 Task: Search one way flight ticket for 4 adults, 2 children, 2 infants in seat and 1 infant on lap in premium economy from Moab: Canyonlands Regional Airport to Riverton: Central Wyoming Regional Airport (was Riverton Regional) on 8-4-2023. Choice of flights is Spirit. Number of bags: 9 checked bags. Price is upto 42000. Outbound departure time preference is 17:30.
Action: Mouse moved to (224, 317)
Screenshot: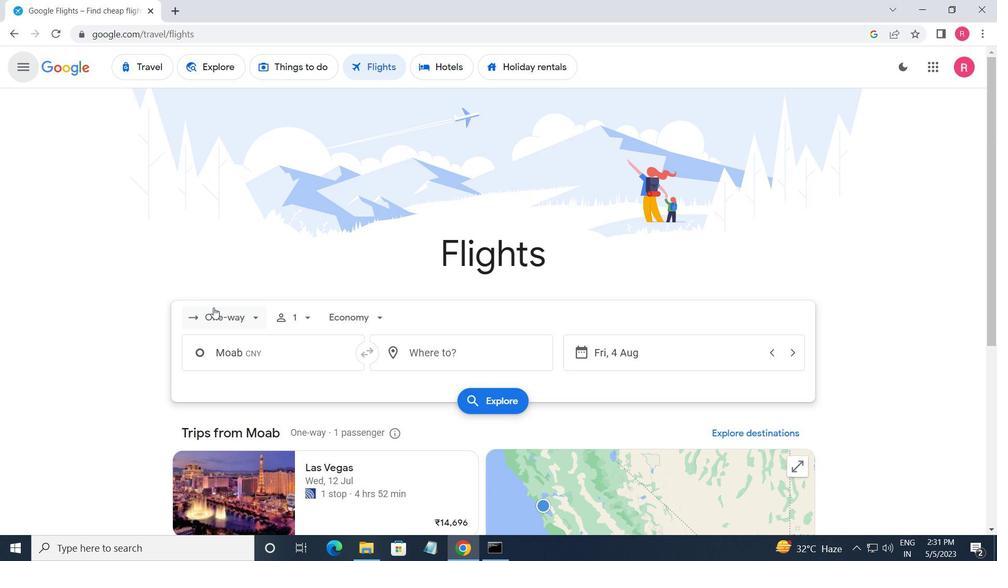
Action: Mouse pressed left at (224, 317)
Screenshot: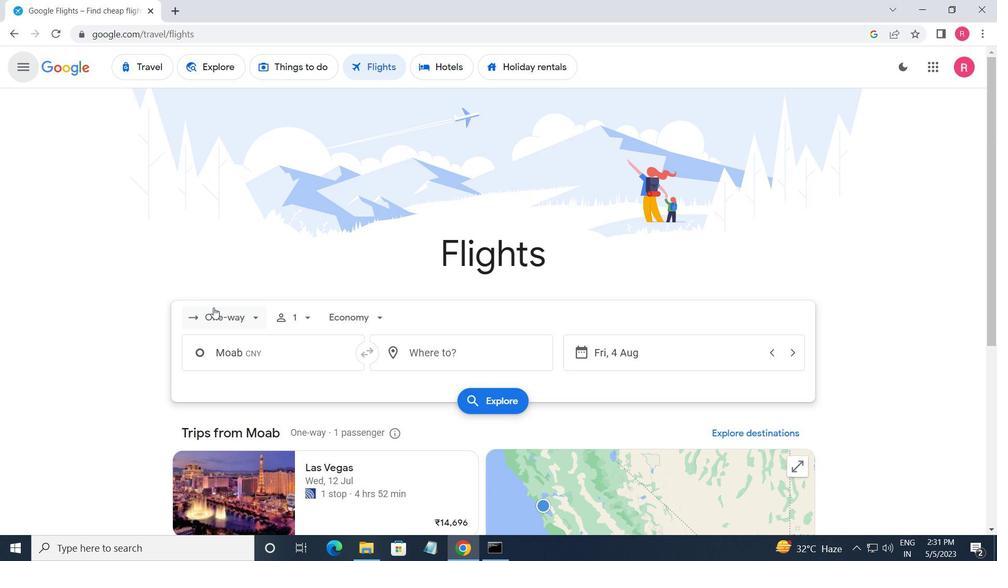 
Action: Mouse moved to (257, 374)
Screenshot: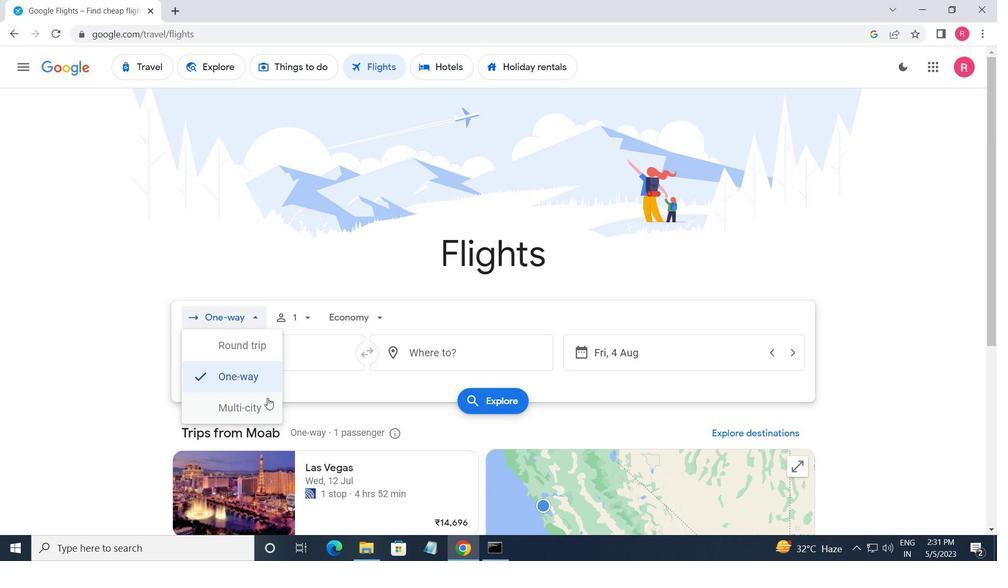 
Action: Mouse pressed left at (257, 374)
Screenshot: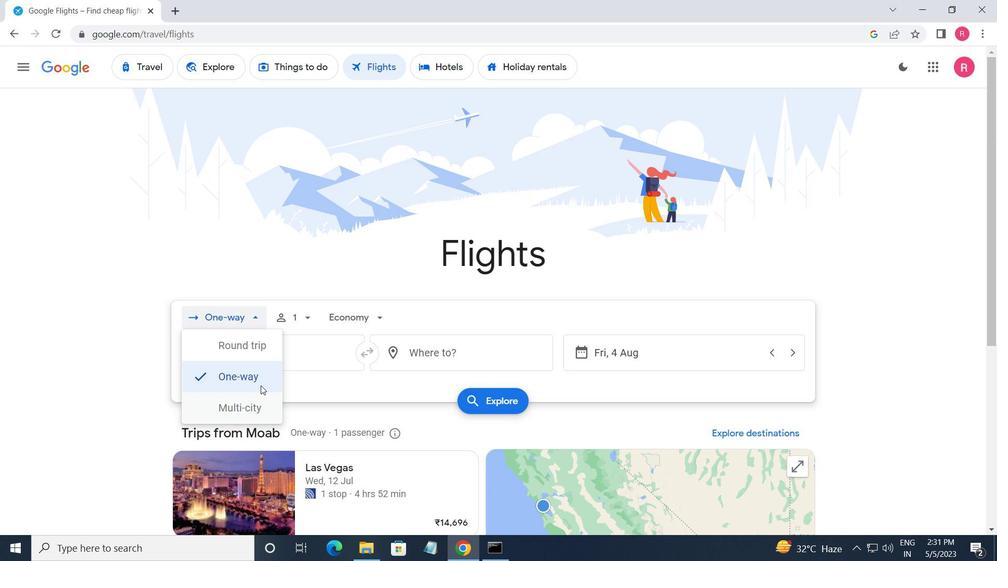 
Action: Mouse moved to (291, 322)
Screenshot: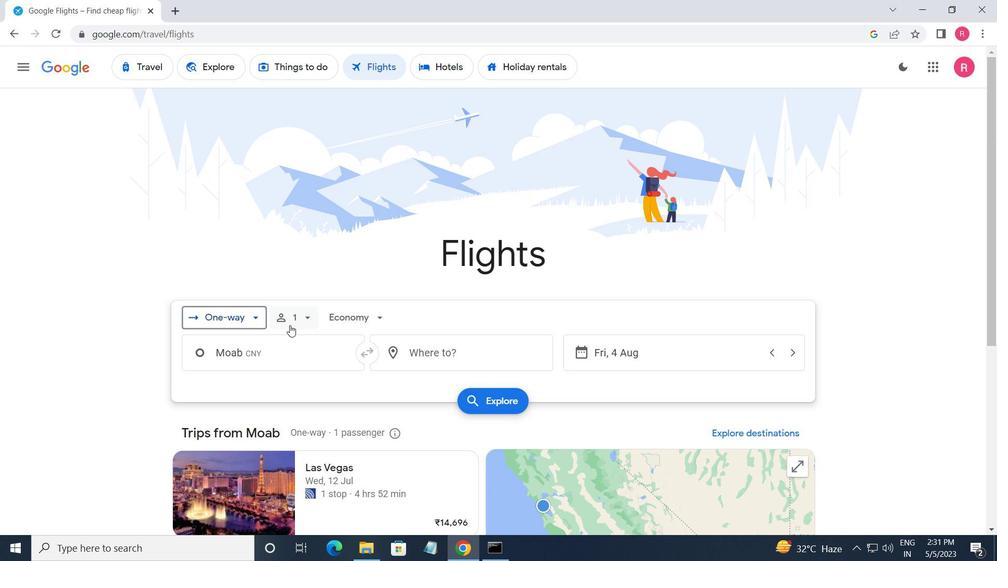 
Action: Mouse pressed left at (291, 322)
Screenshot: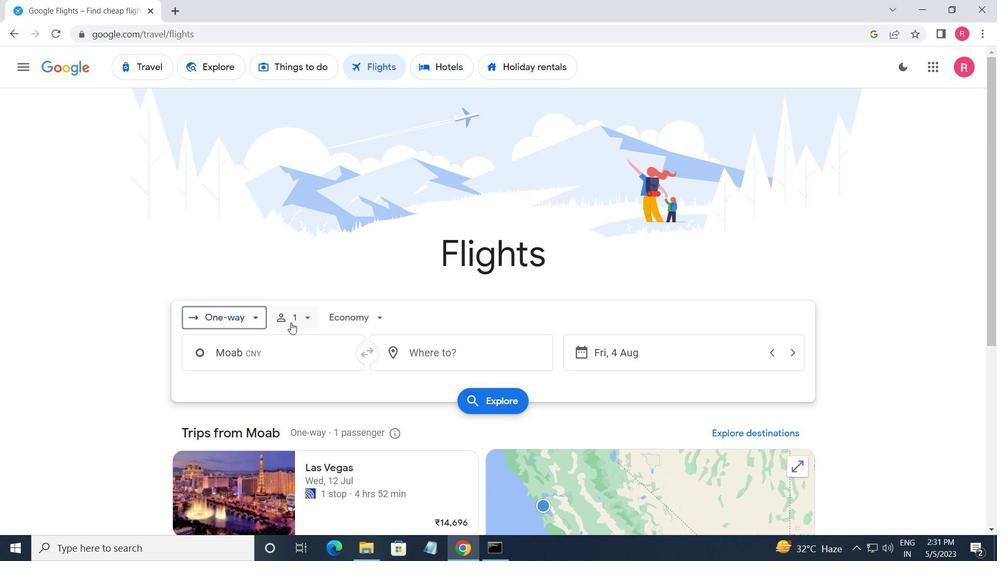 
Action: Mouse moved to (402, 352)
Screenshot: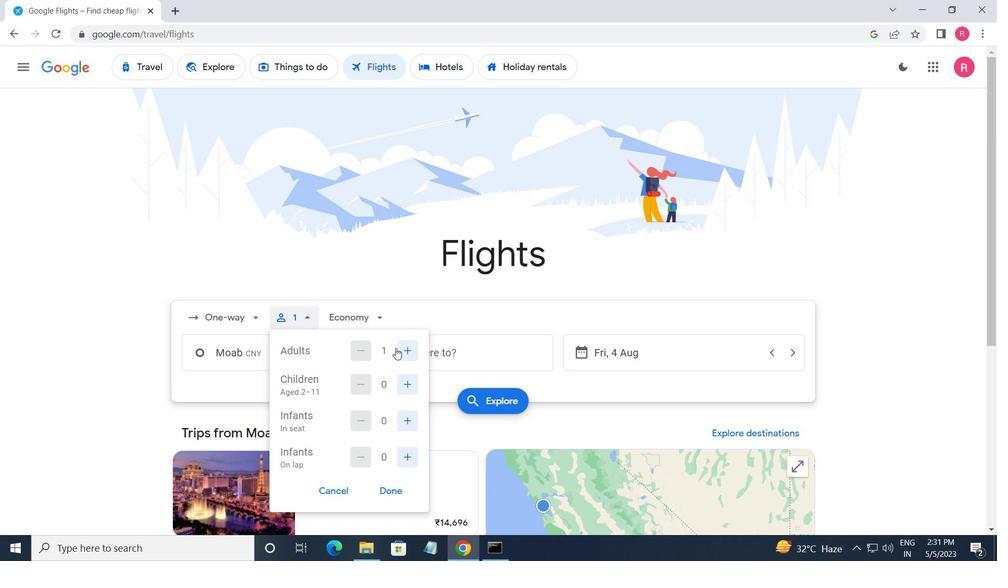 
Action: Mouse pressed left at (402, 352)
Screenshot: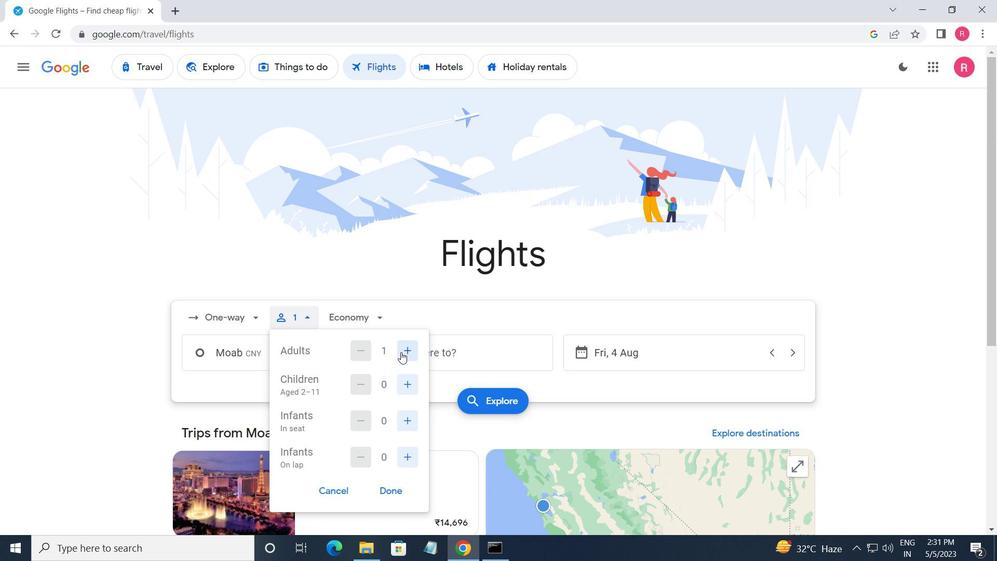 
Action: Mouse pressed left at (402, 352)
Screenshot: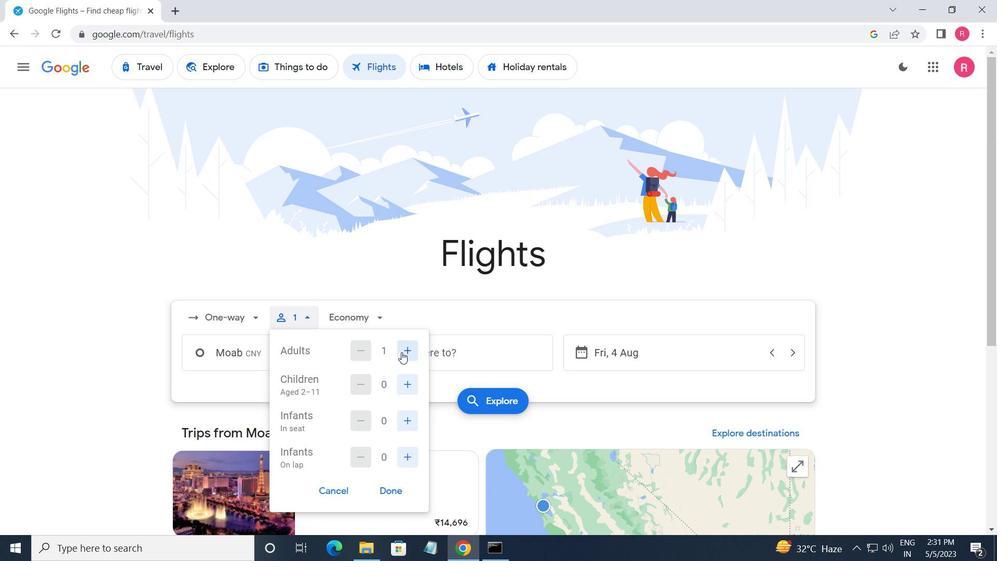 
Action: Mouse pressed left at (402, 352)
Screenshot: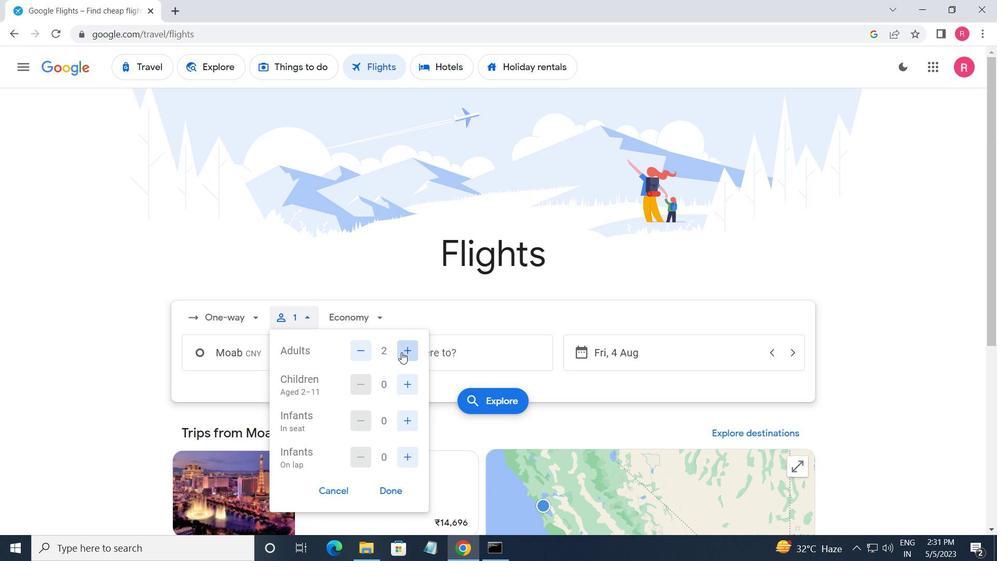 
Action: Mouse moved to (407, 393)
Screenshot: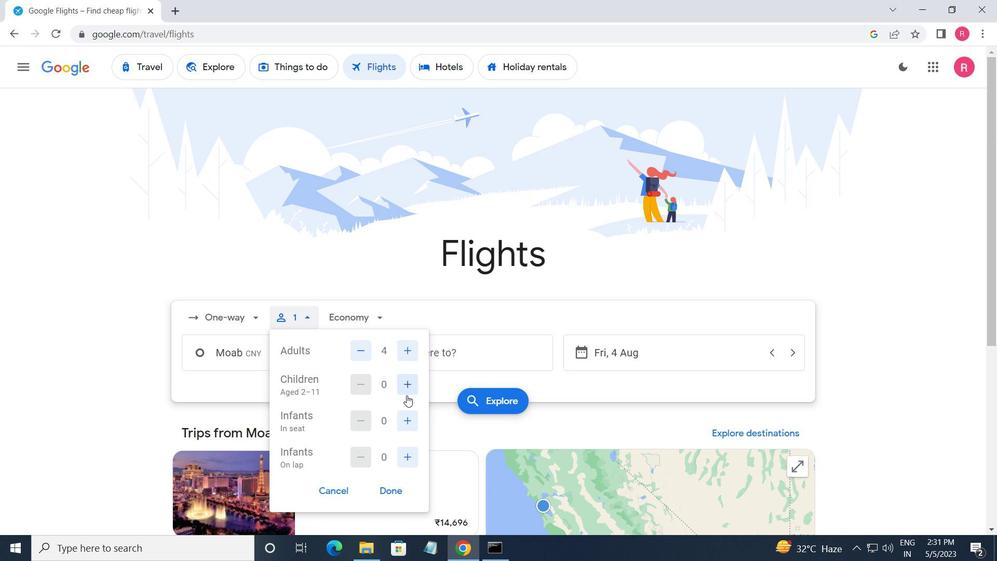 
Action: Mouse pressed left at (407, 393)
Screenshot: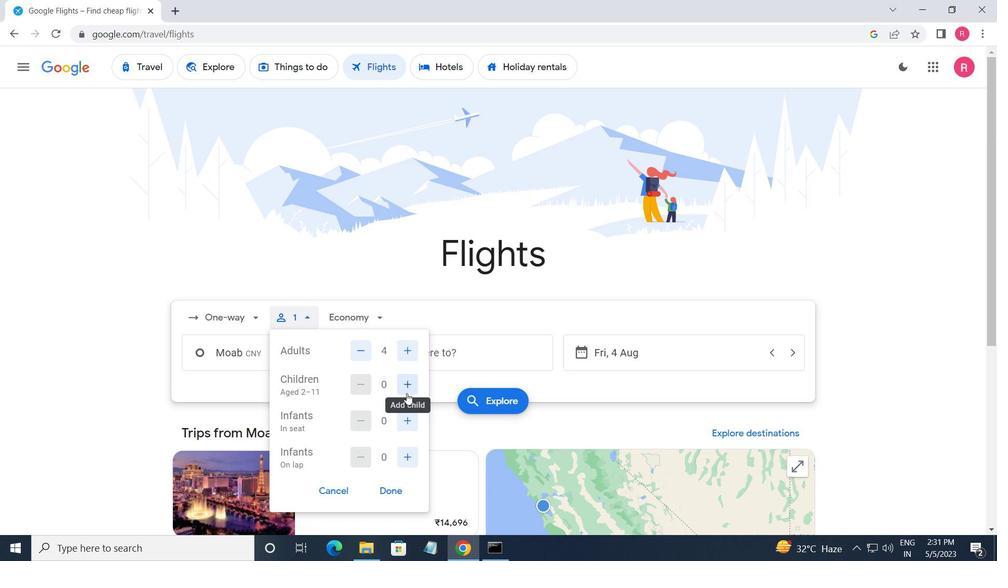 
Action: Mouse pressed left at (407, 393)
Screenshot: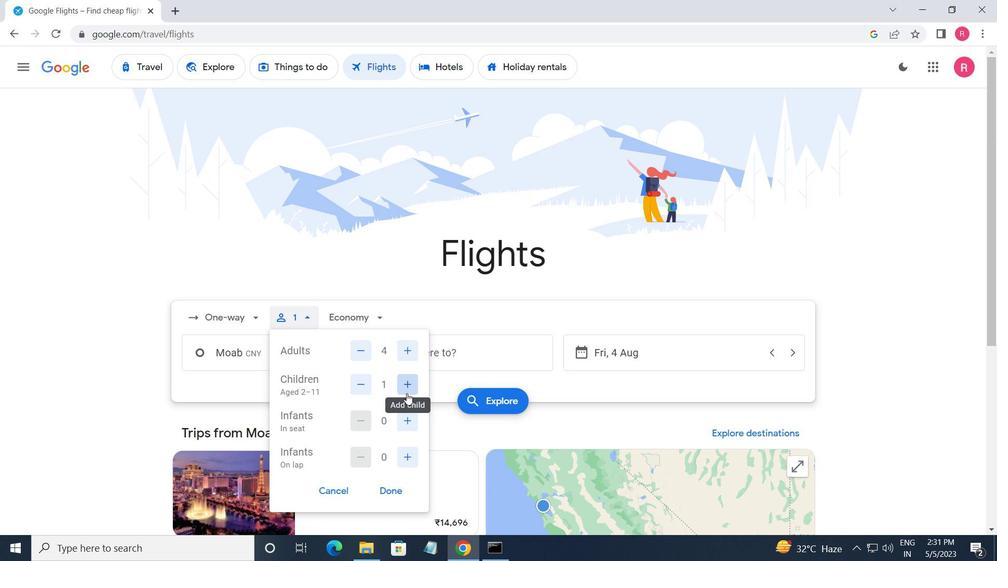 
Action: Mouse moved to (405, 411)
Screenshot: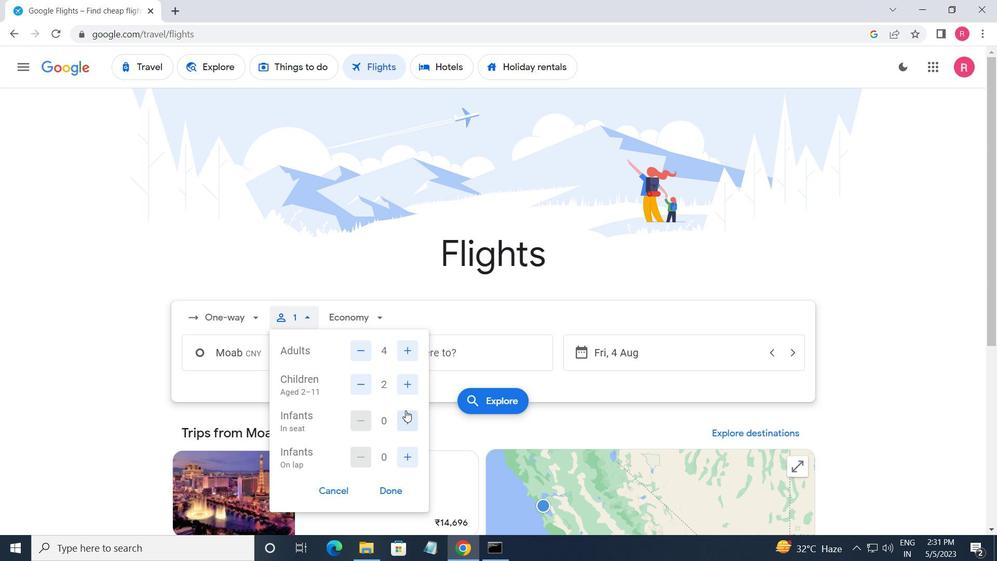 
Action: Mouse pressed left at (405, 411)
Screenshot: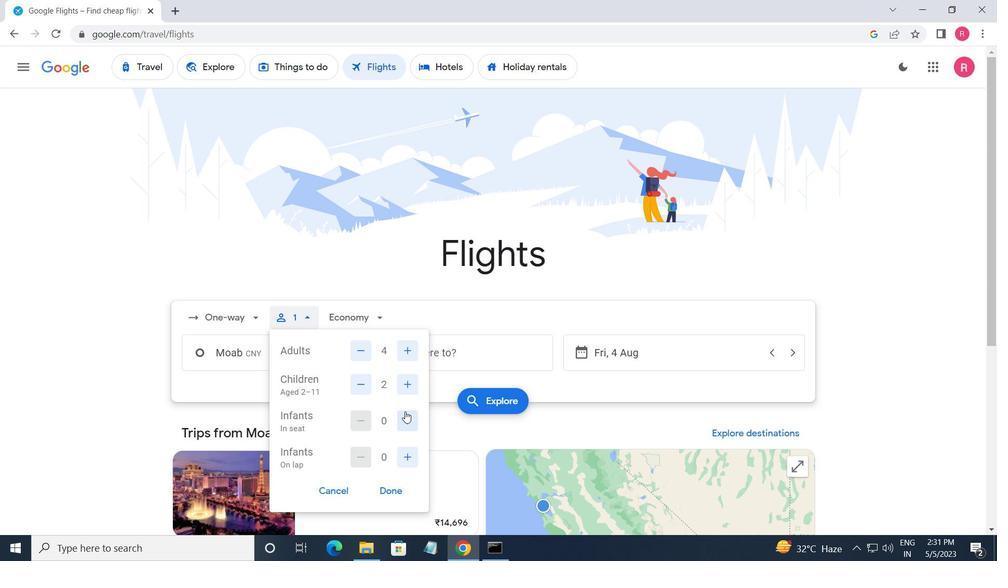 
Action: Mouse pressed left at (405, 411)
Screenshot: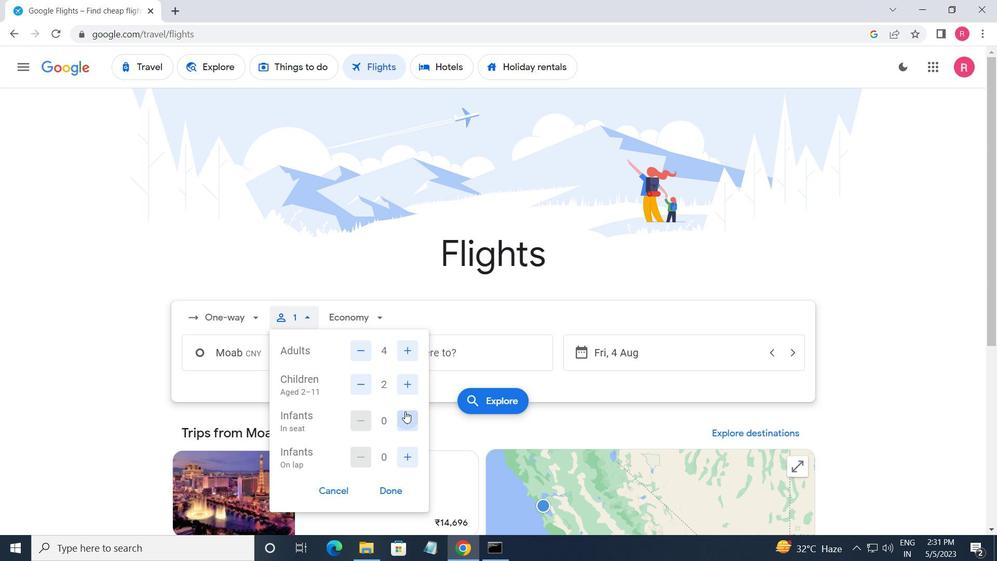 
Action: Mouse moved to (411, 455)
Screenshot: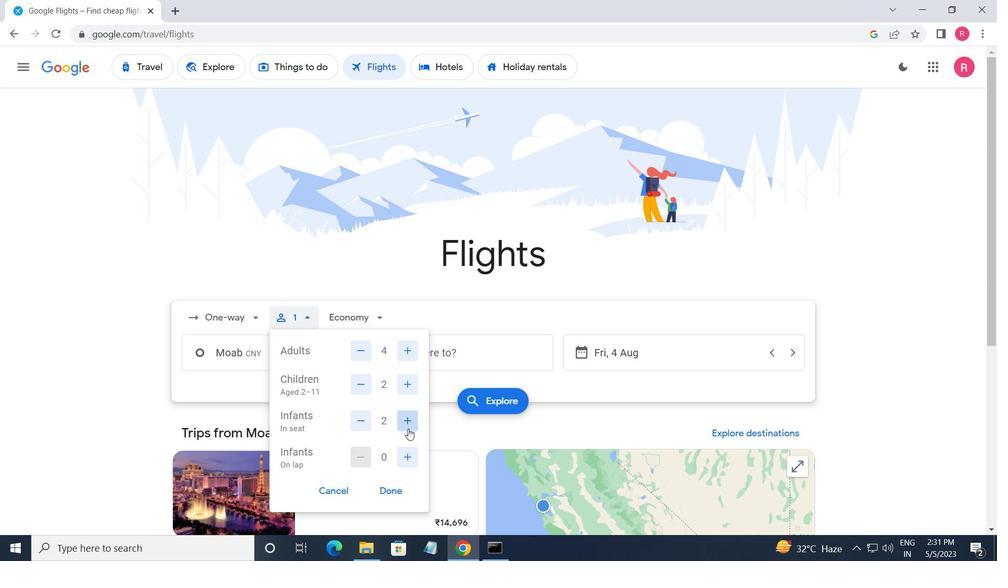 
Action: Mouse pressed left at (411, 455)
Screenshot: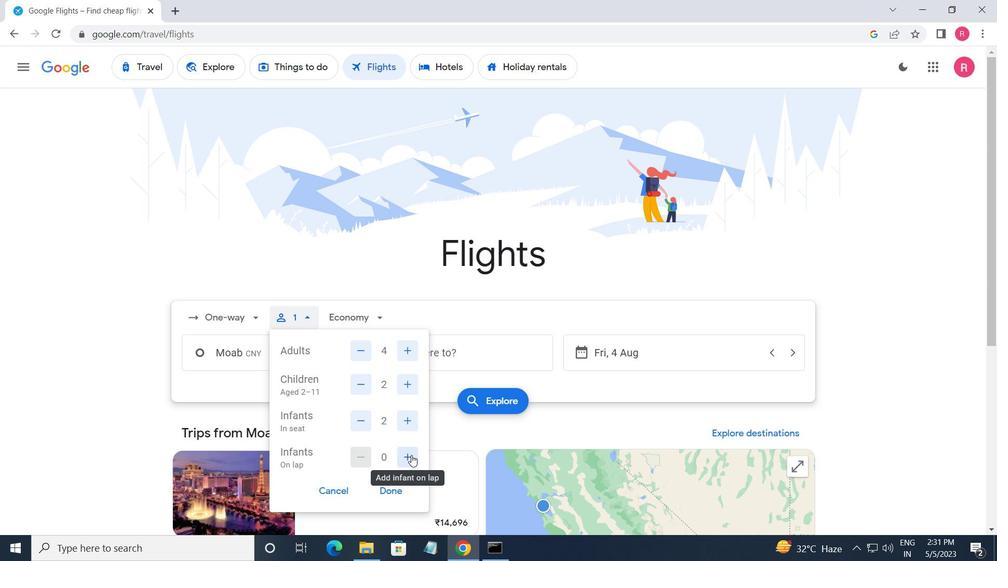 
Action: Mouse moved to (392, 487)
Screenshot: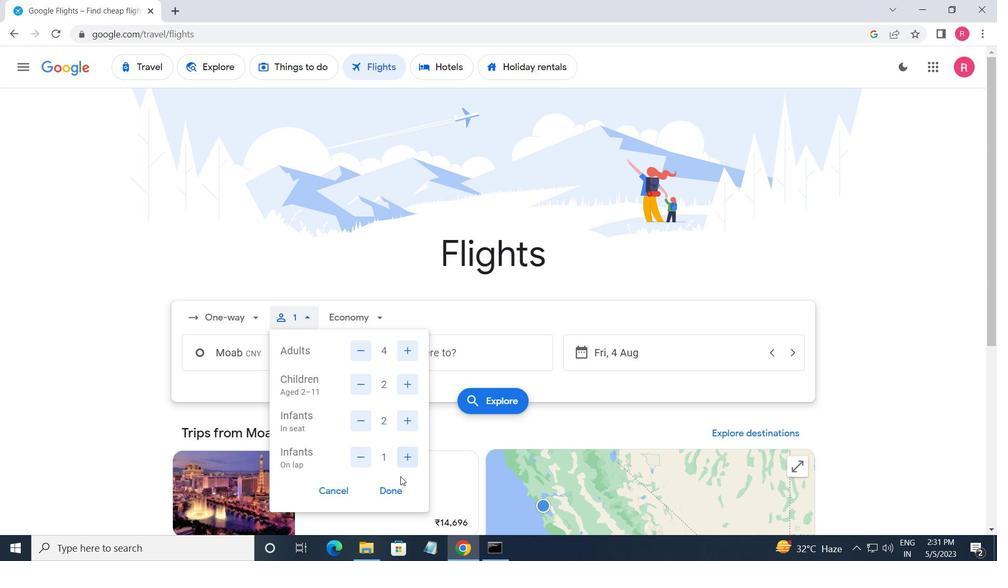 
Action: Mouse pressed left at (392, 487)
Screenshot: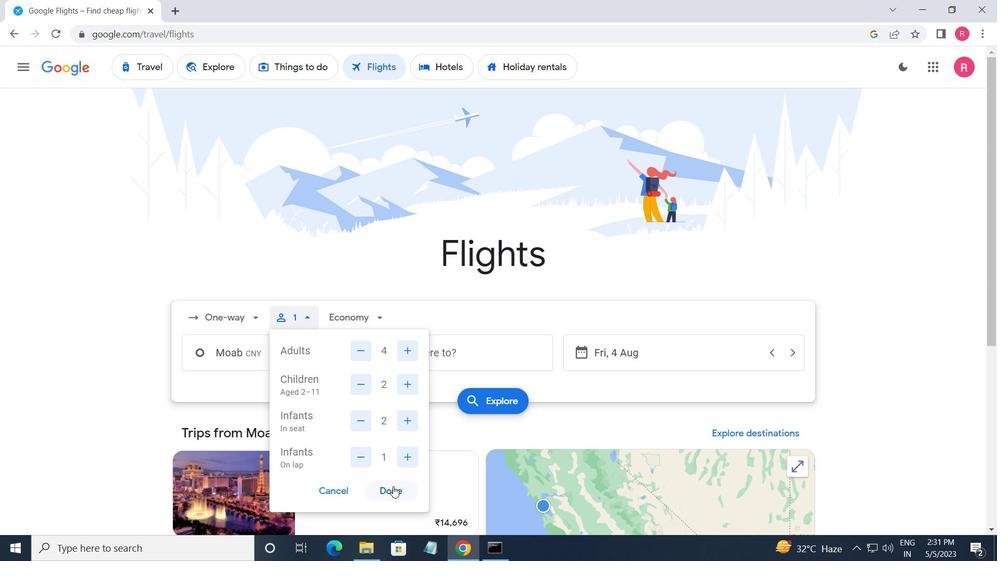 
Action: Mouse moved to (356, 317)
Screenshot: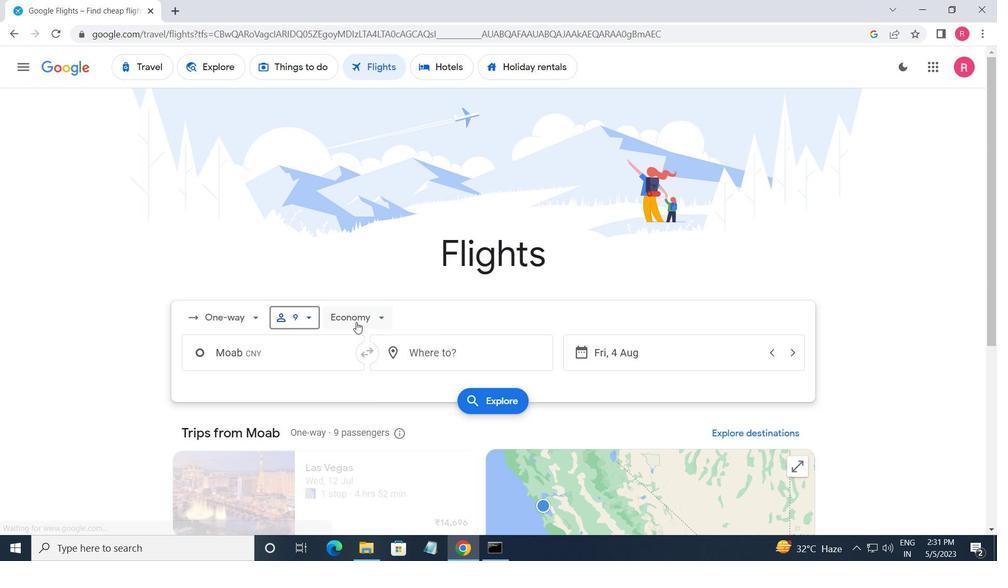 
Action: Mouse pressed left at (356, 317)
Screenshot: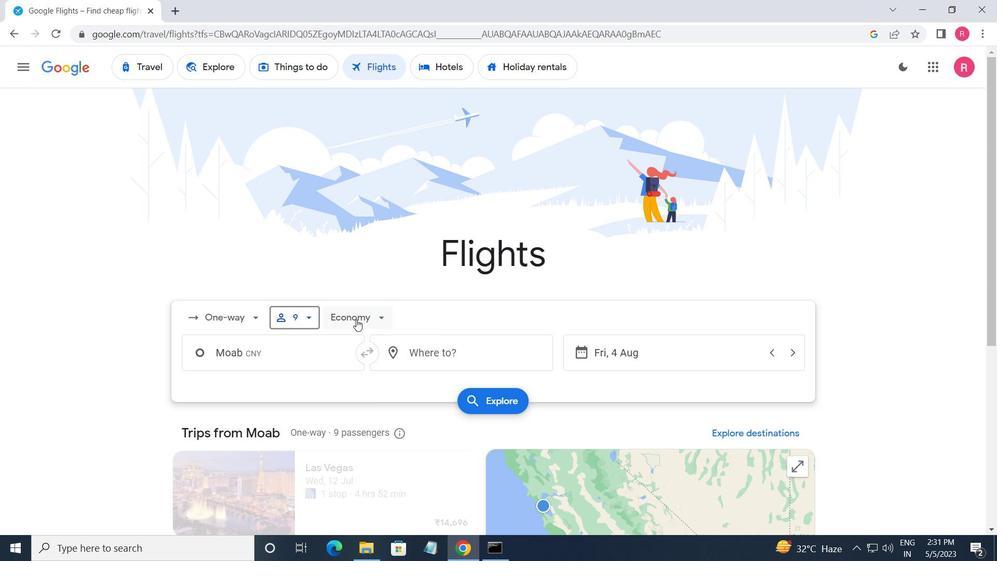 
Action: Mouse moved to (370, 379)
Screenshot: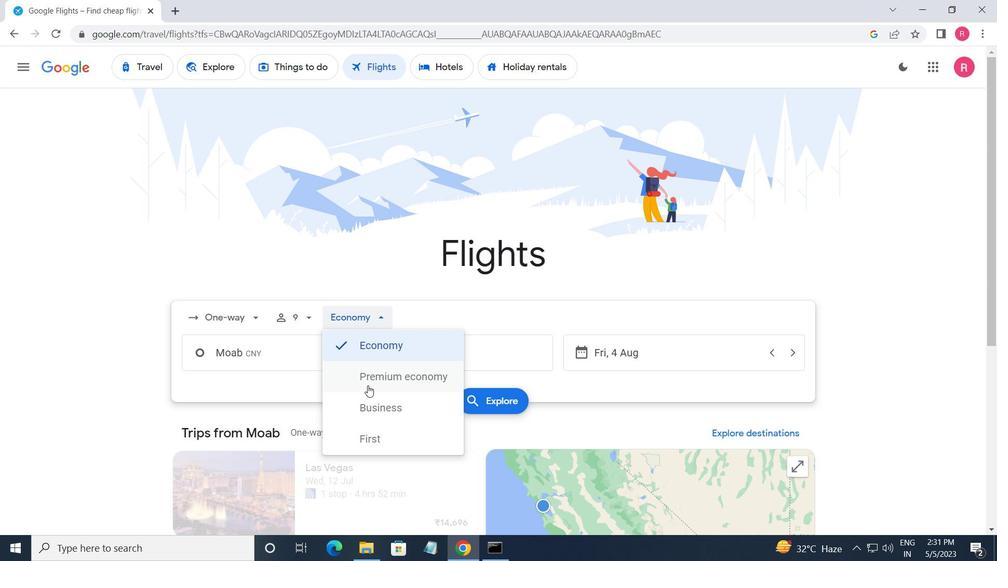 
Action: Mouse pressed left at (370, 379)
Screenshot: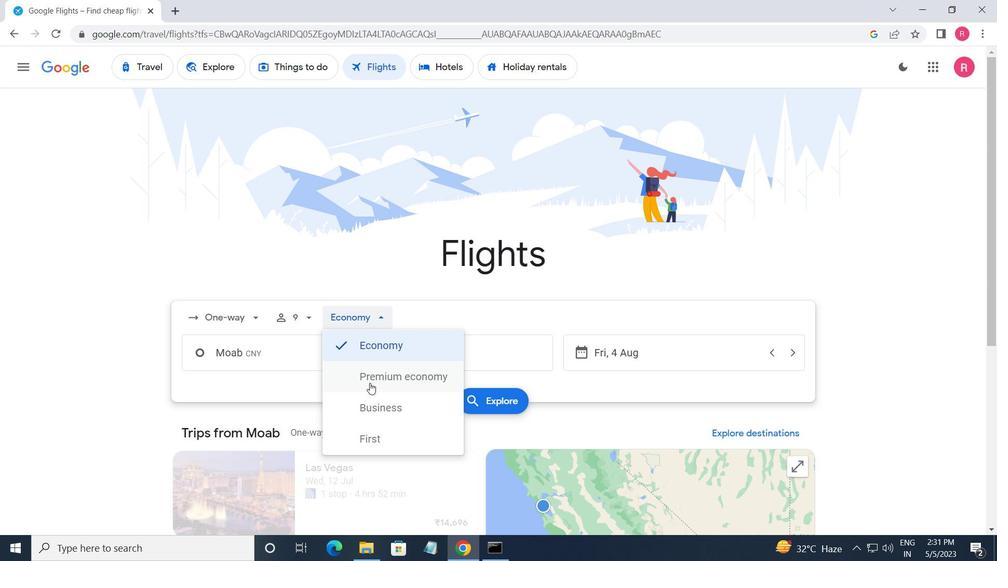 
Action: Mouse moved to (270, 349)
Screenshot: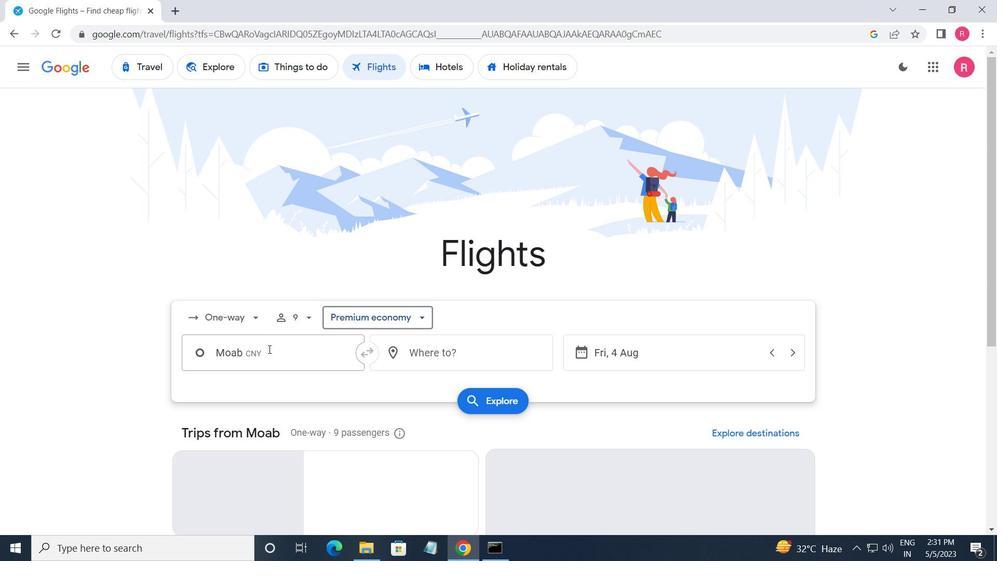 
Action: Mouse pressed left at (270, 349)
Screenshot: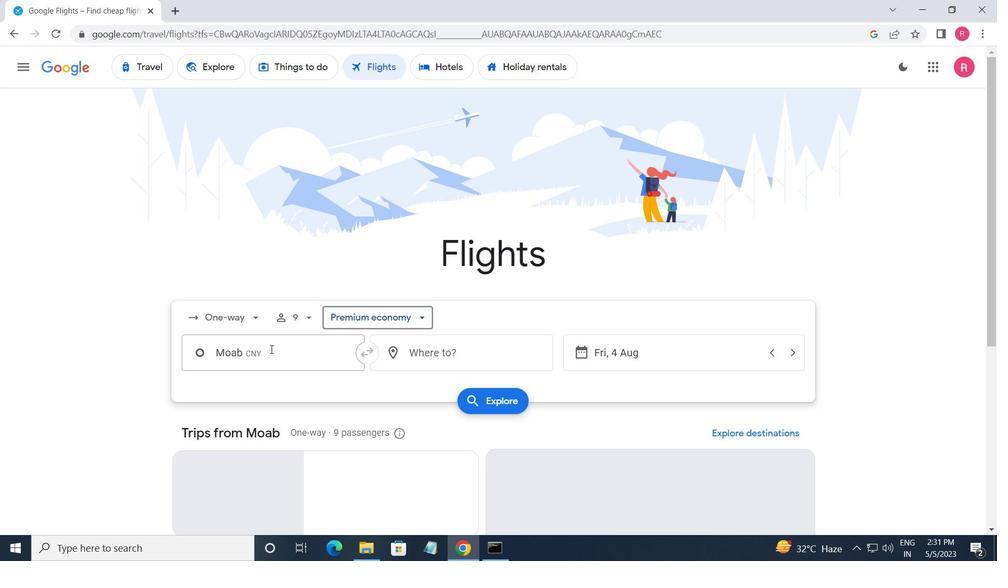 
Action: Mouse moved to (272, 349)
Screenshot: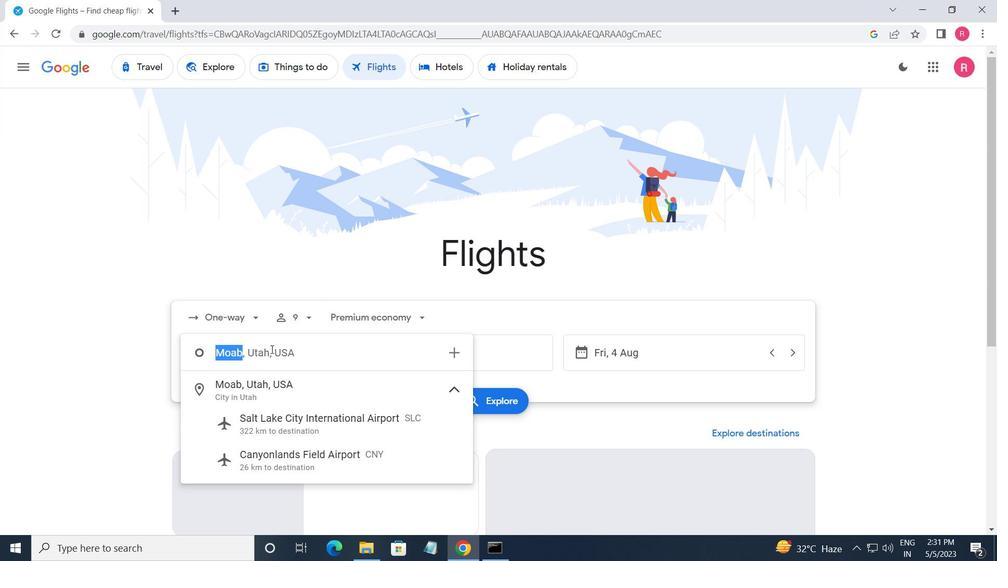 
Action: Key pressed <Key.shift>MOAB
Screenshot: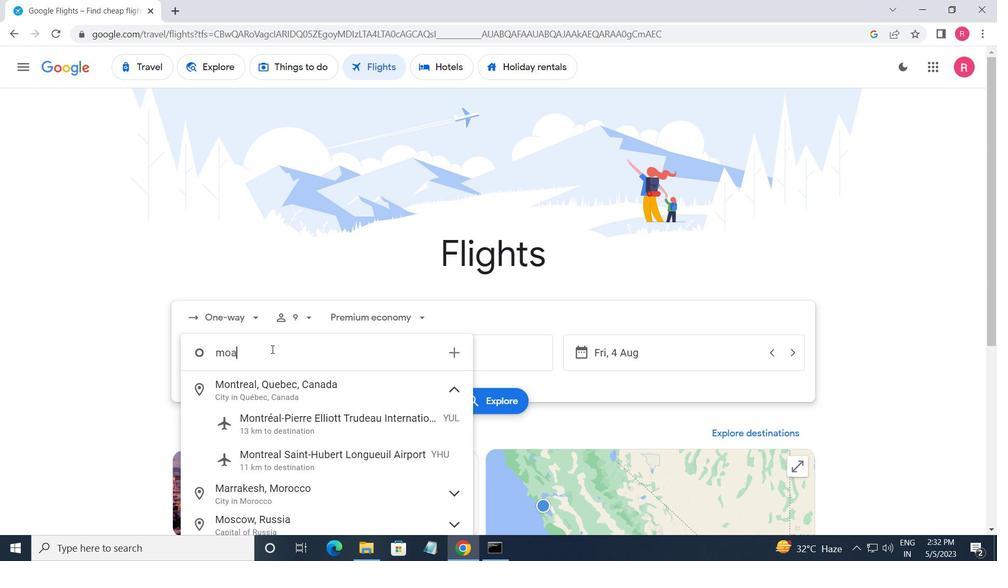 
Action: Mouse moved to (293, 453)
Screenshot: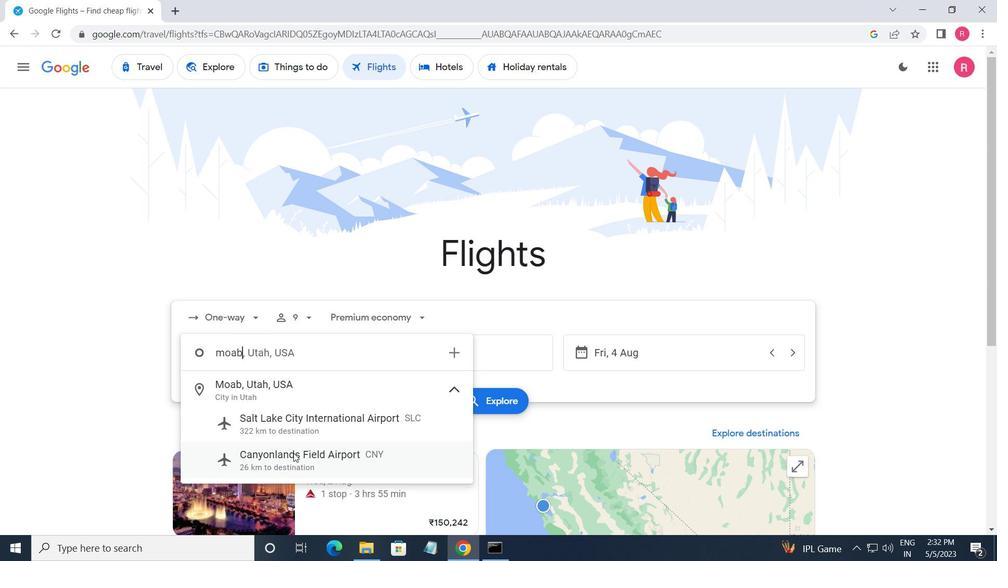 
Action: Mouse pressed left at (293, 453)
Screenshot: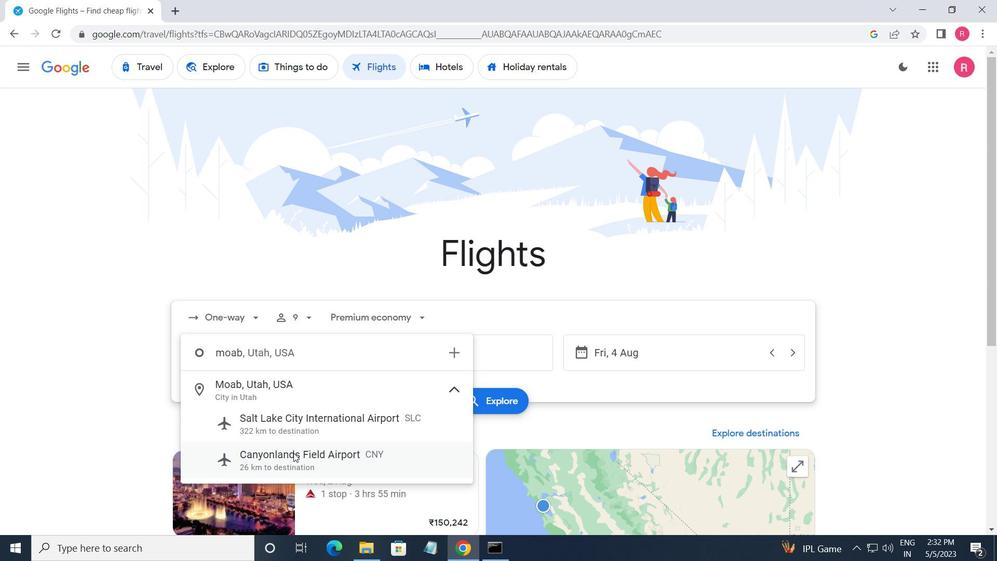 
Action: Mouse moved to (417, 360)
Screenshot: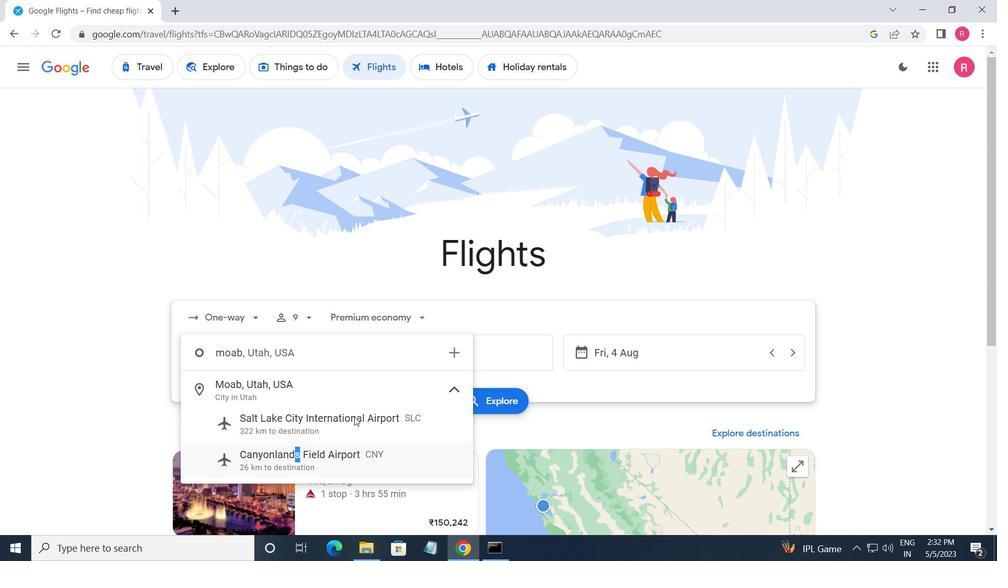 
Action: Mouse pressed left at (417, 360)
Screenshot: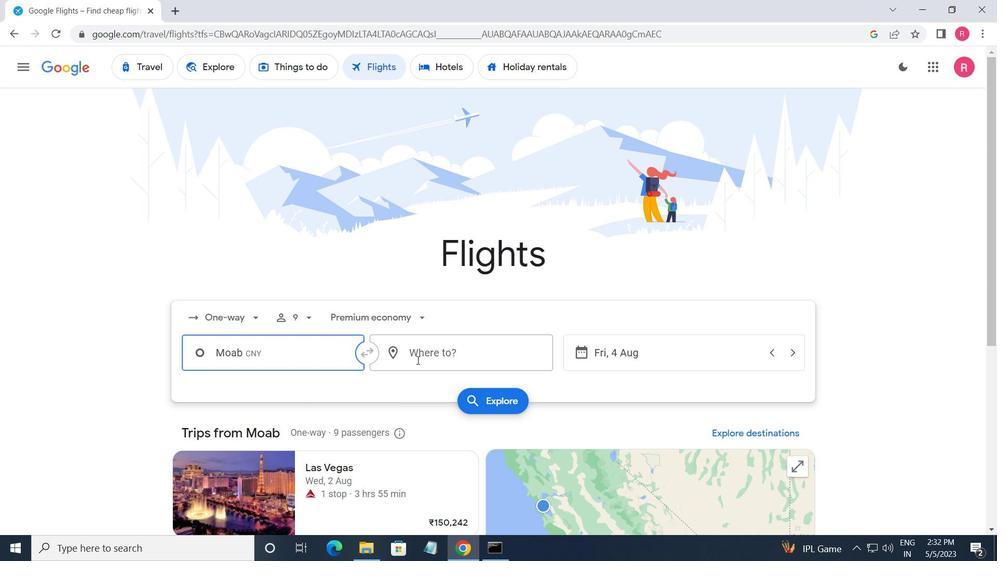 
Action: Mouse moved to (417, 360)
Screenshot: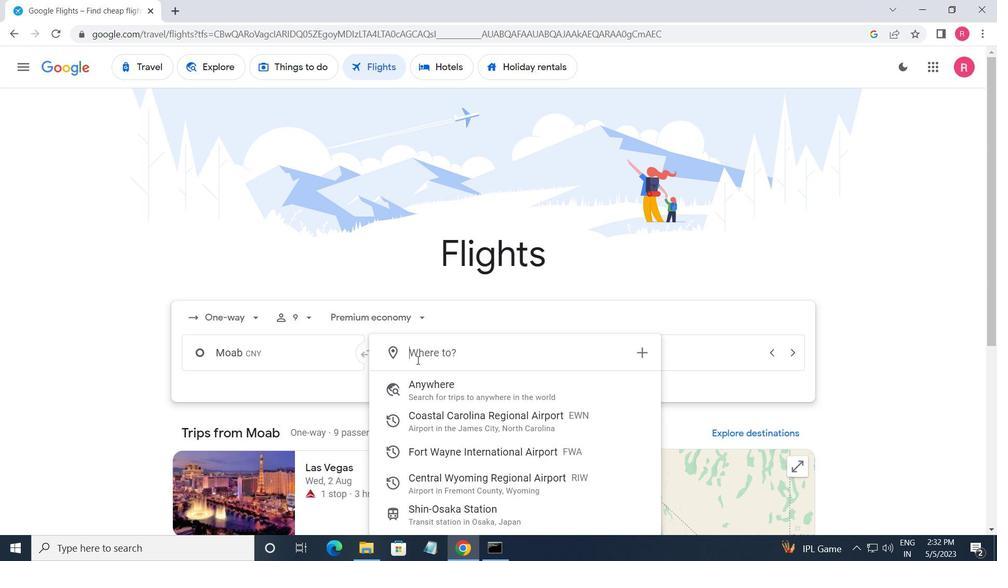 
Action: Key pressed <Key.shift>CENTRAL<Key.space><Key.shift>W
Screenshot: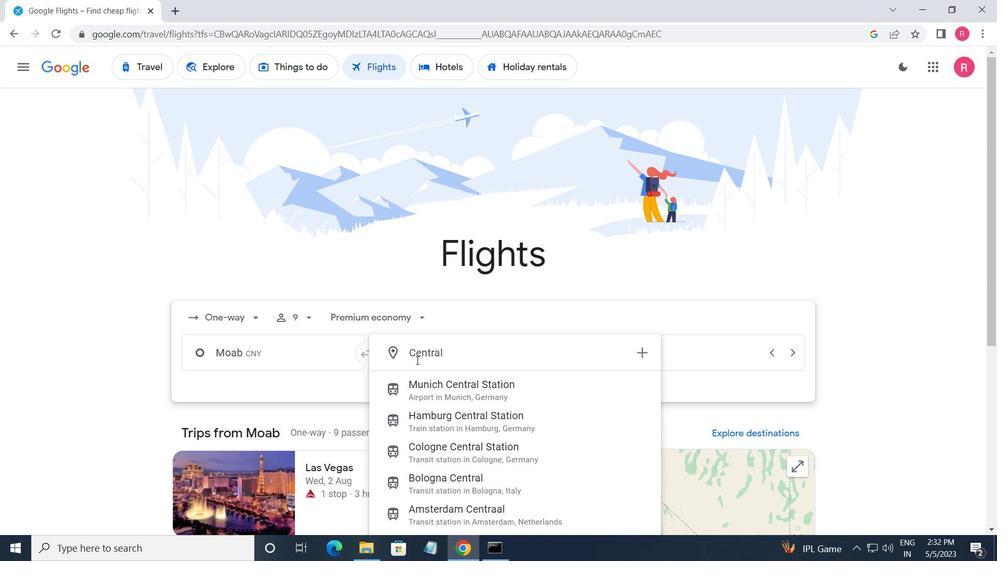 
Action: Mouse moved to (464, 389)
Screenshot: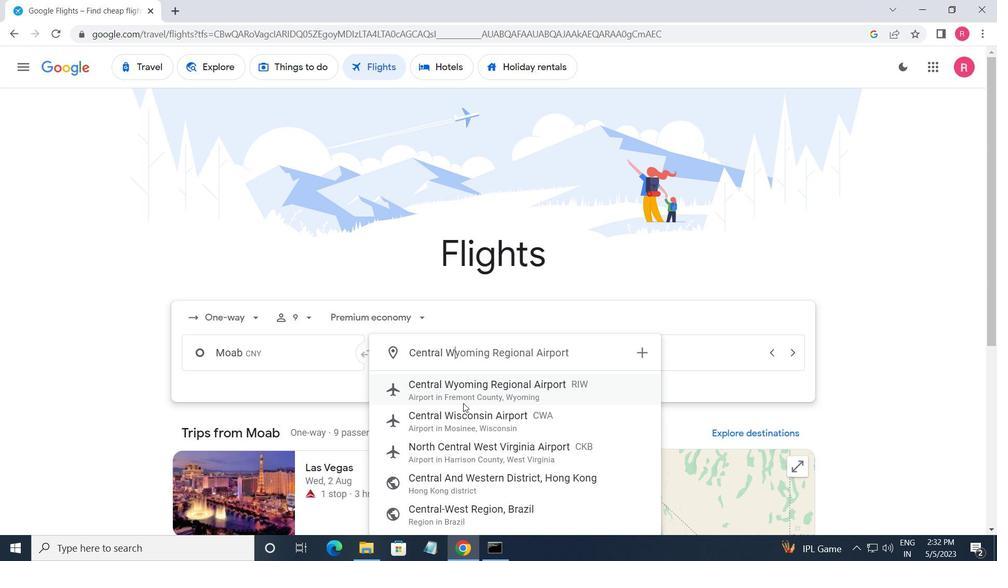 
Action: Mouse pressed left at (464, 389)
Screenshot: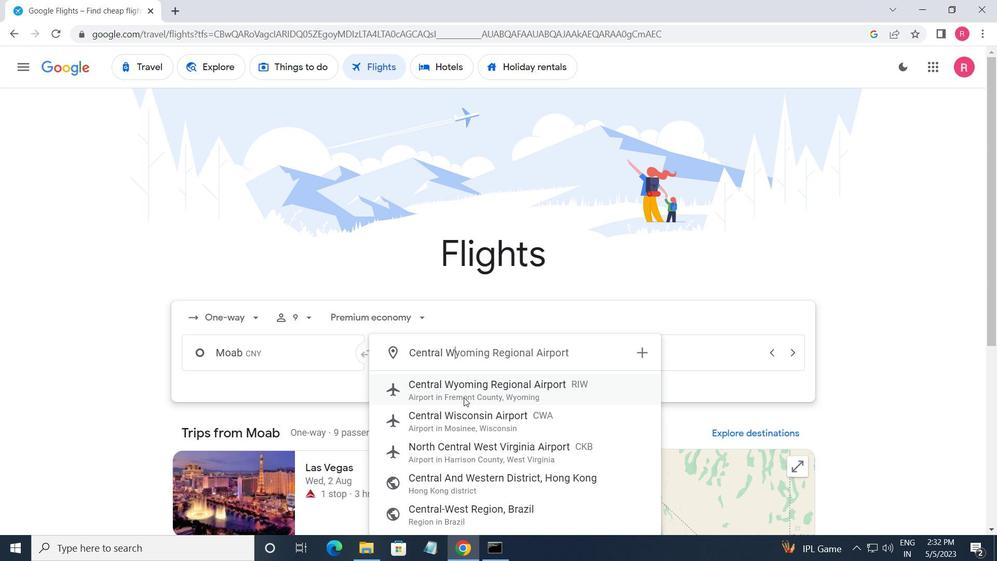 
Action: Mouse moved to (631, 344)
Screenshot: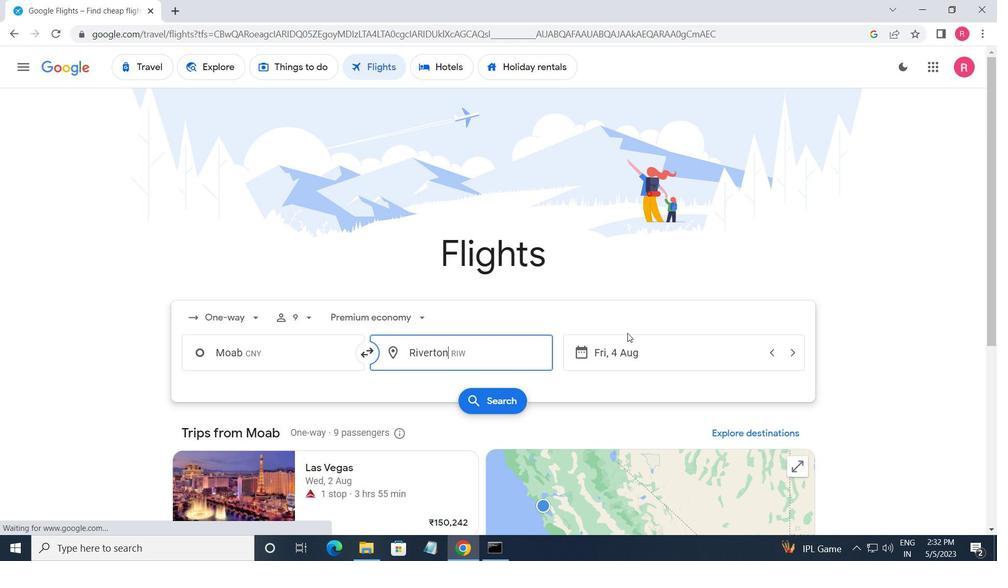 
Action: Mouse pressed left at (631, 344)
Screenshot: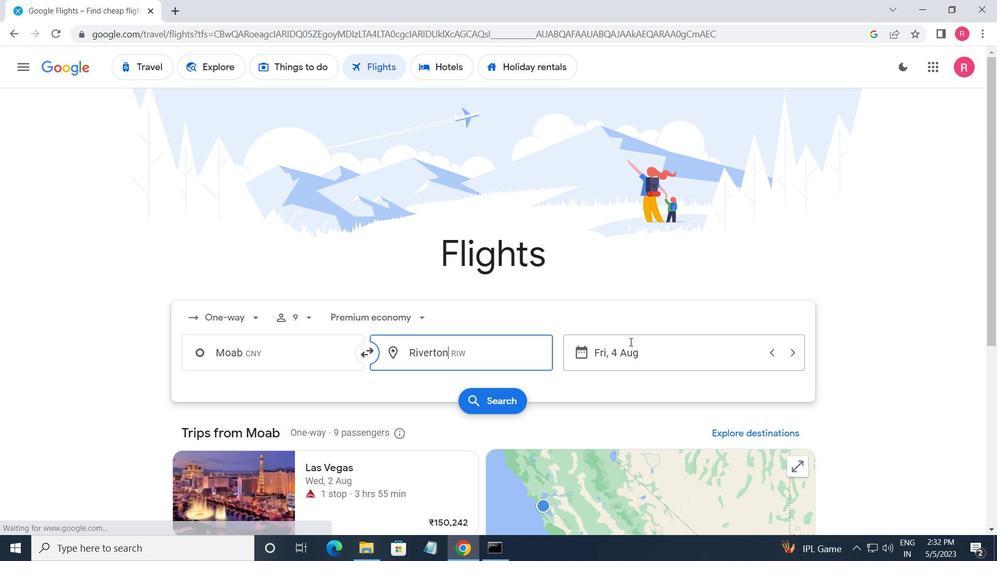 
Action: Mouse moved to (502, 304)
Screenshot: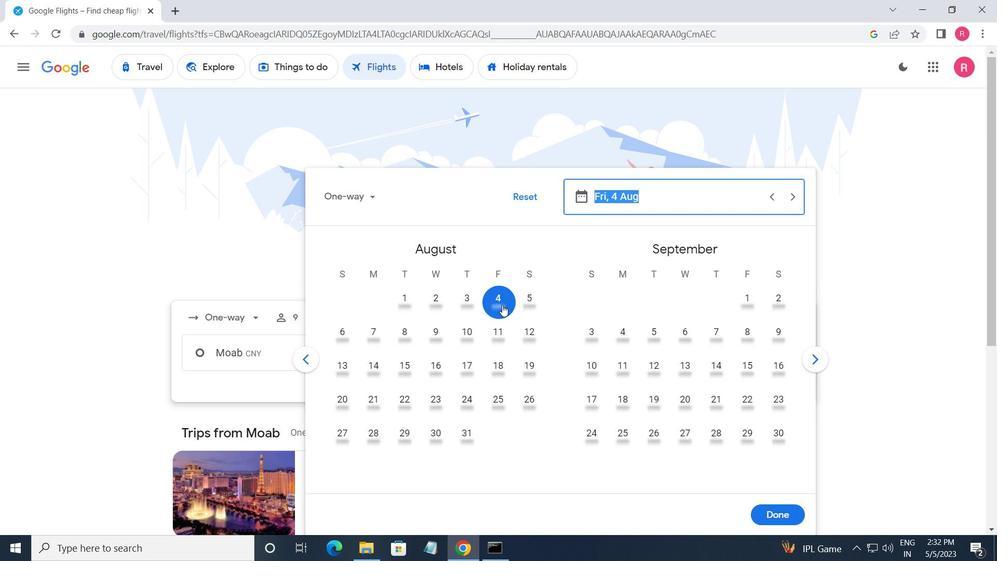 
Action: Mouse pressed left at (502, 304)
Screenshot: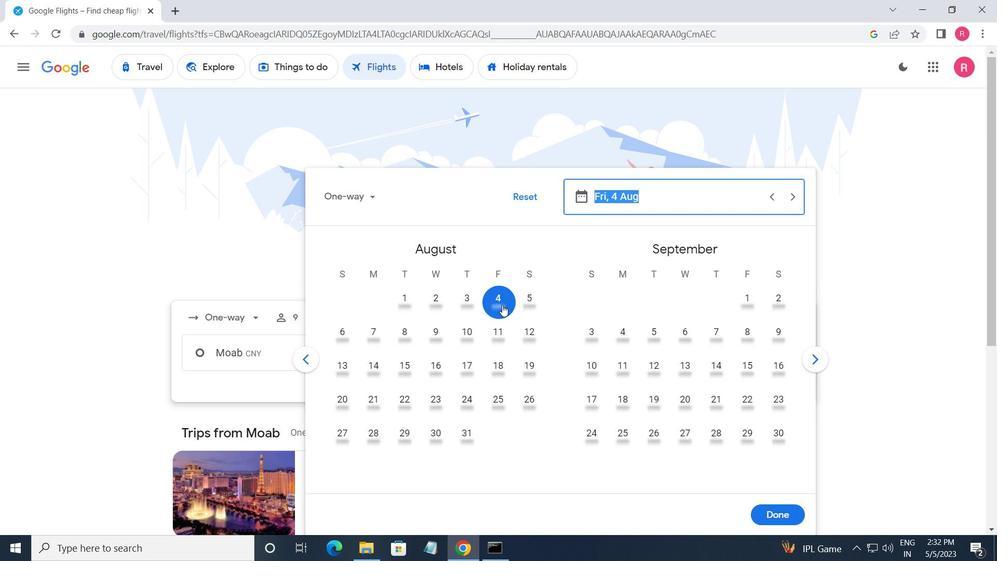 
Action: Mouse moved to (796, 519)
Screenshot: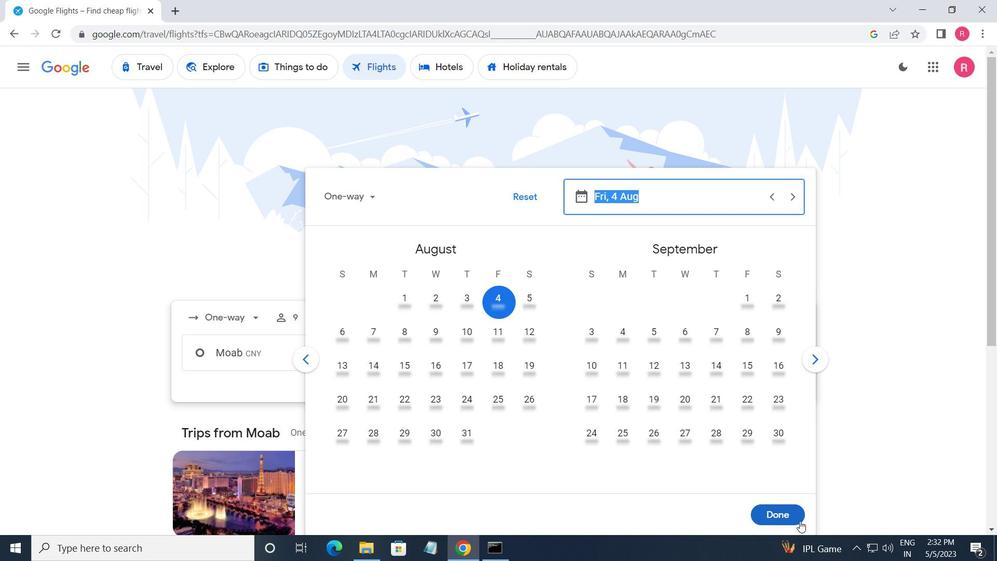 
Action: Mouse pressed left at (796, 519)
Screenshot: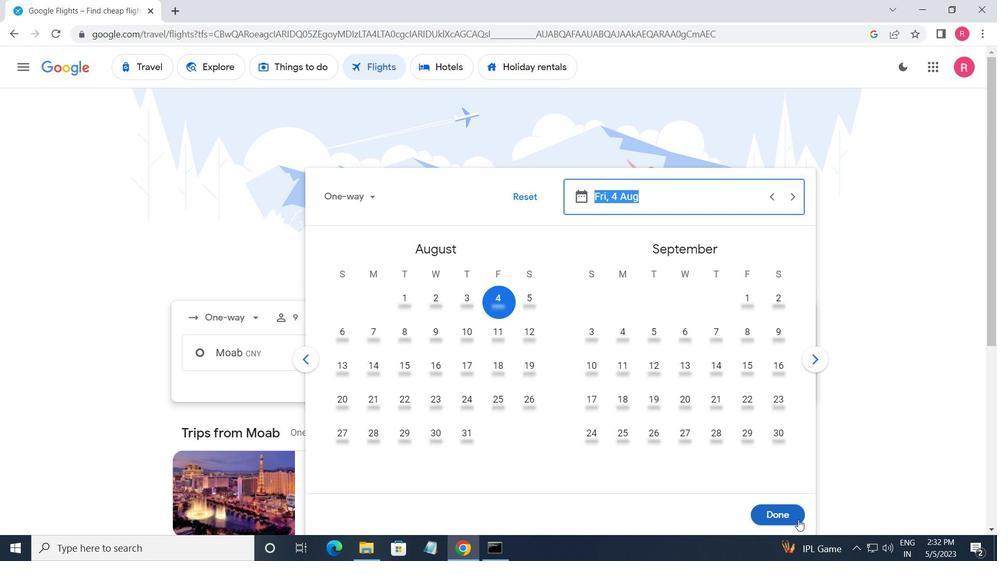 
Action: Mouse moved to (508, 405)
Screenshot: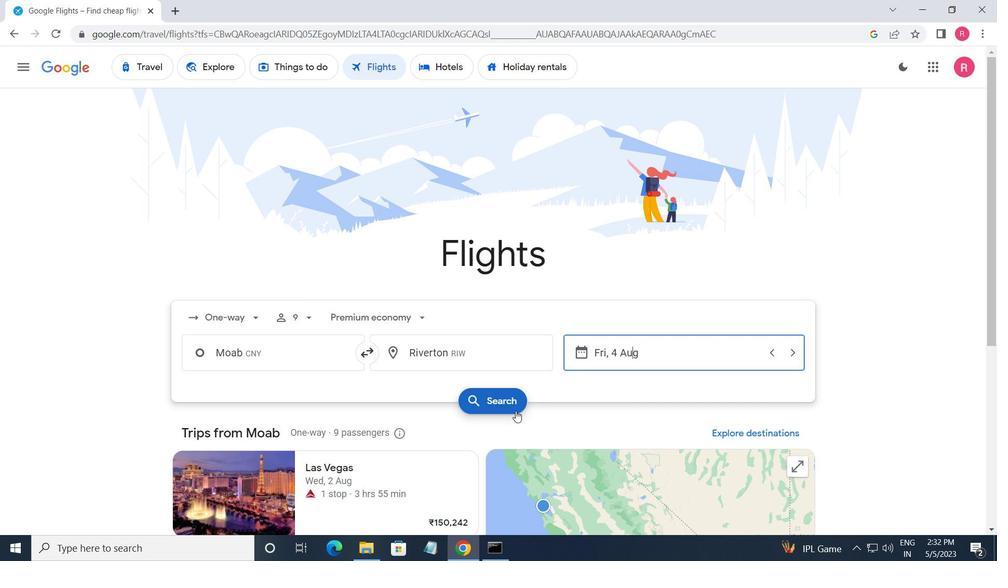 
Action: Mouse pressed left at (508, 405)
Screenshot: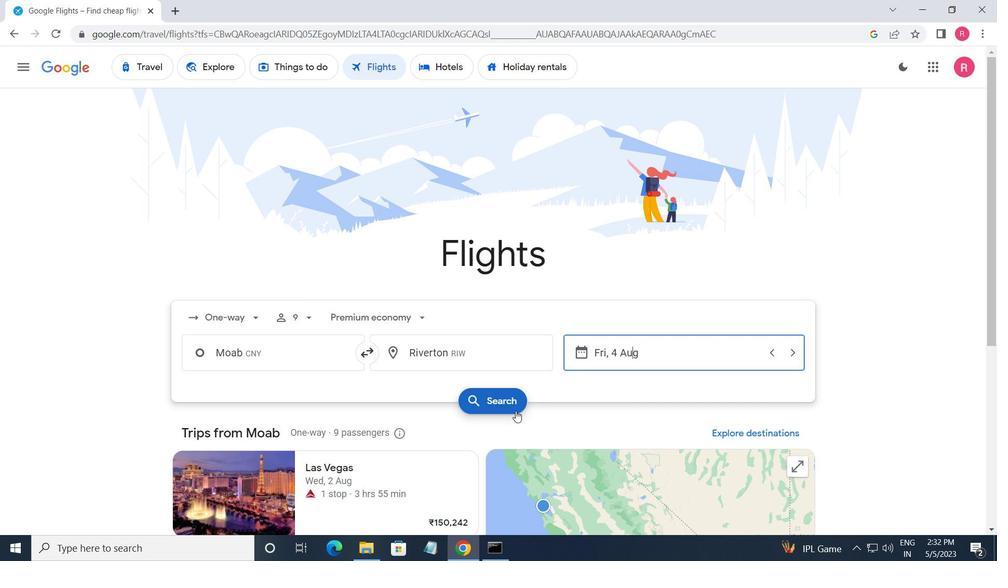 
Action: Mouse moved to (206, 178)
Screenshot: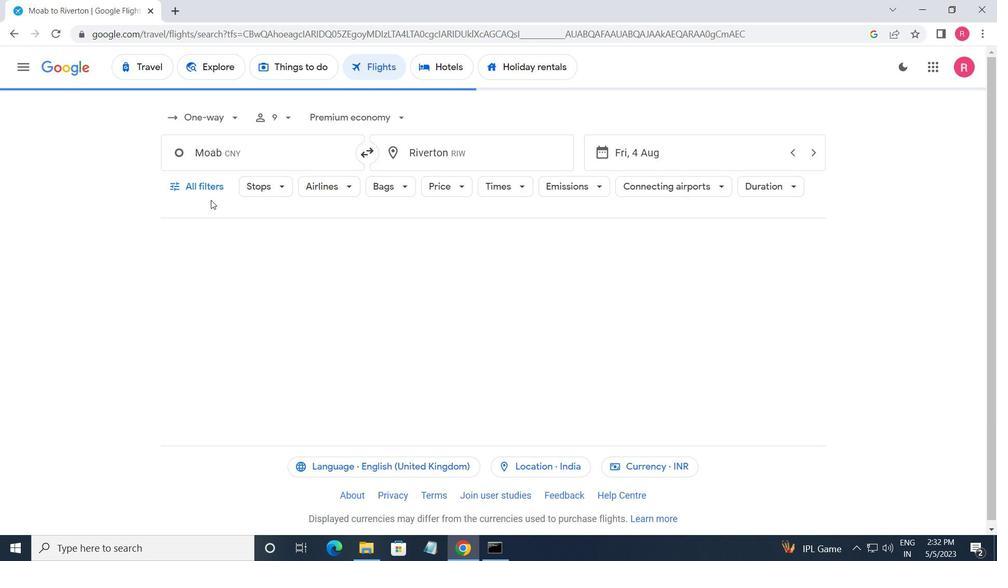 
Action: Mouse pressed left at (206, 178)
Screenshot: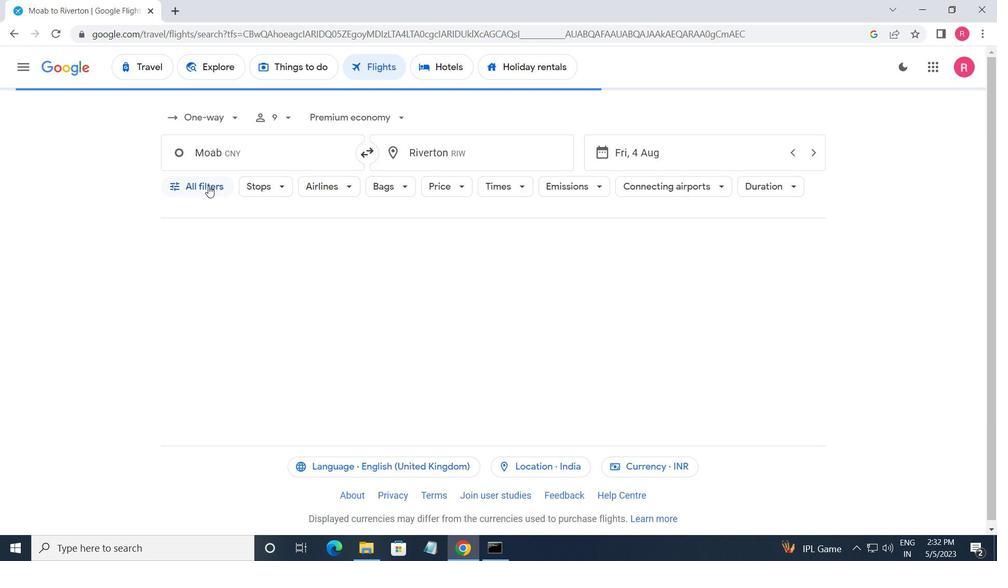 
Action: Mouse moved to (260, 382)
Screenshot: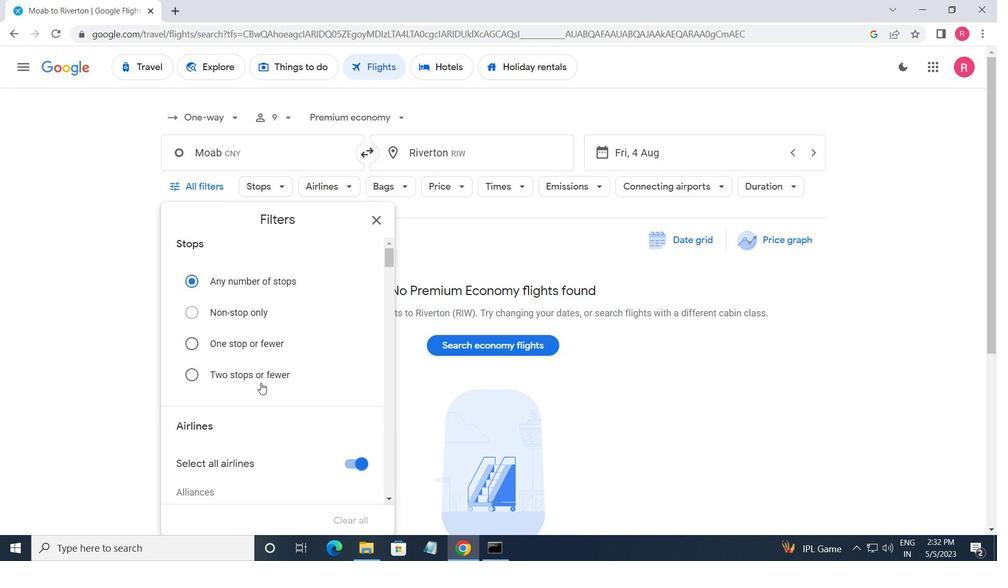 
Action: Mouse scrolled (260, 382) with delta (0, 0)
Screenshot: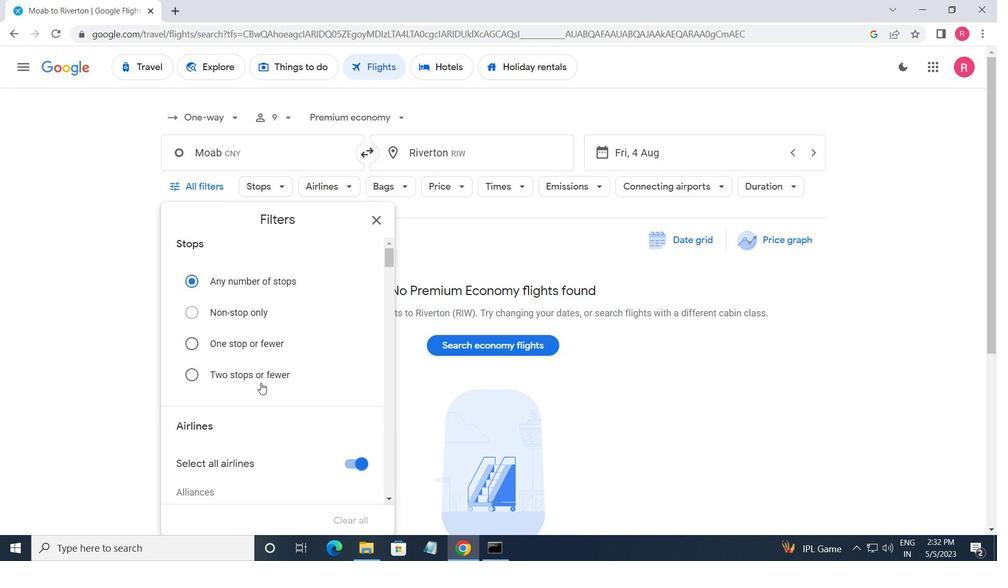 
Action: Mouse moved to (269, 389)
Screenshot: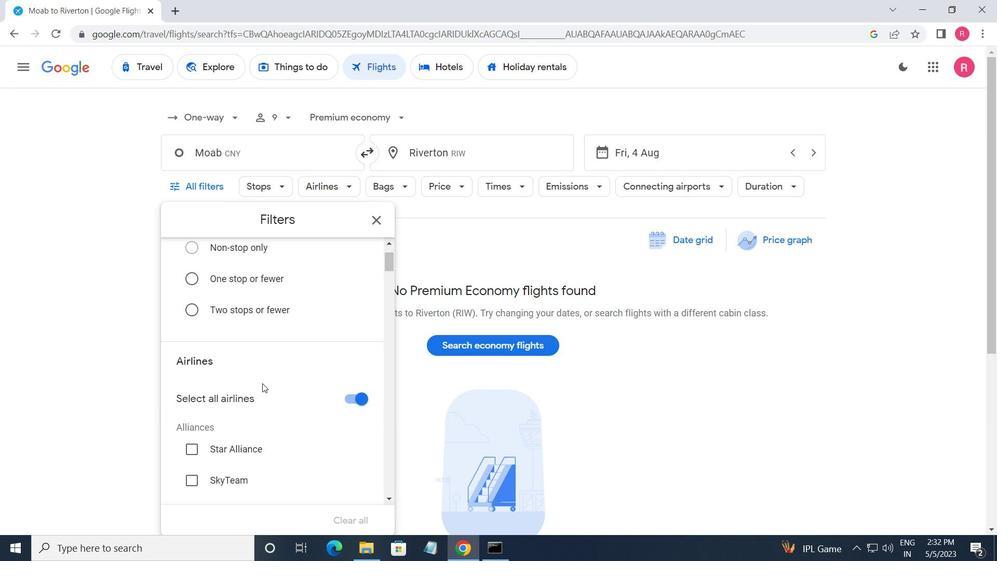 
Action: Mouse scrolled (269, 388) with delta (0, 0)
Screenshot: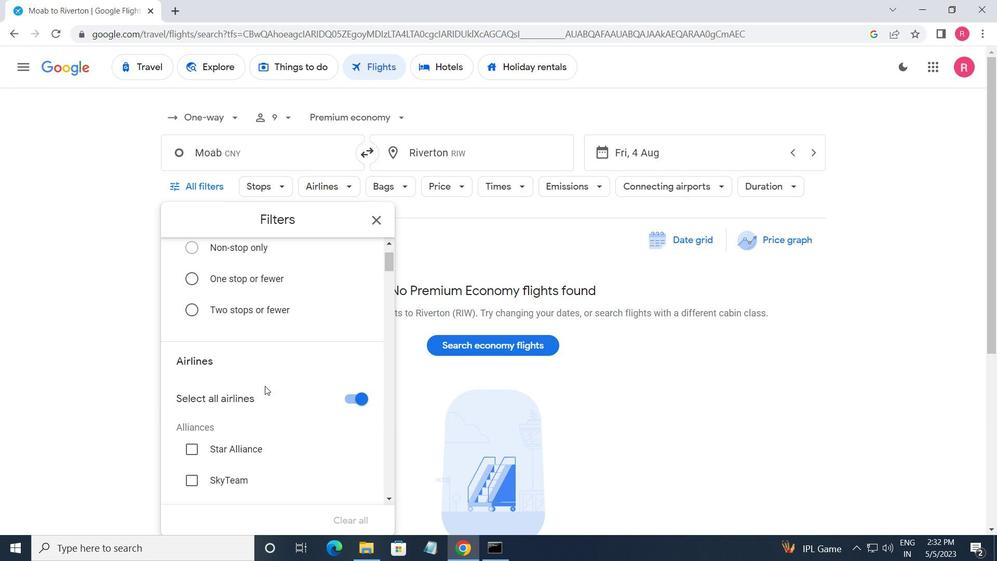 
Action: Mouse moved to (272, 389)
Screenshot: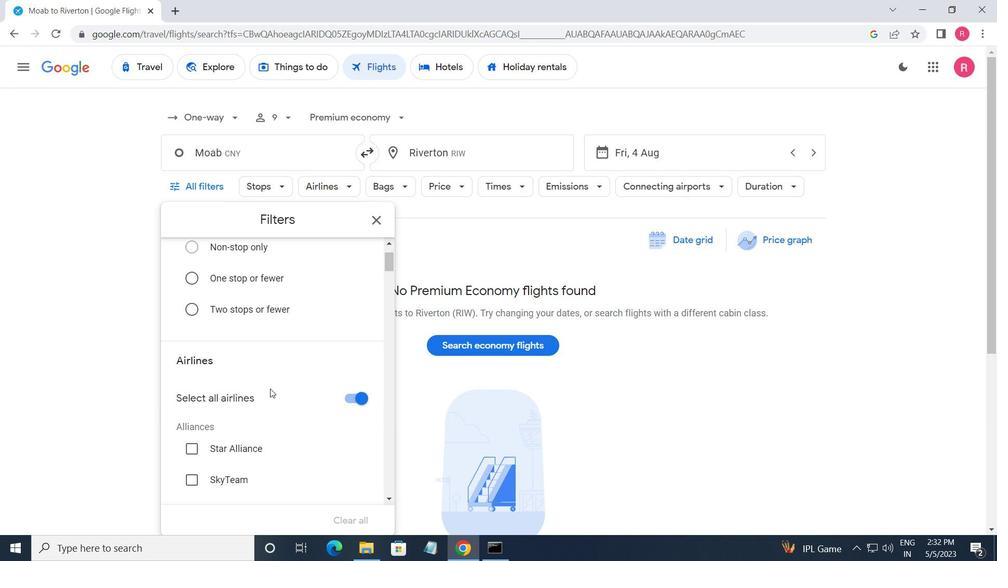 
Action: Mouse scrolled (272, 388) with delta (0, 0)
Screenshot: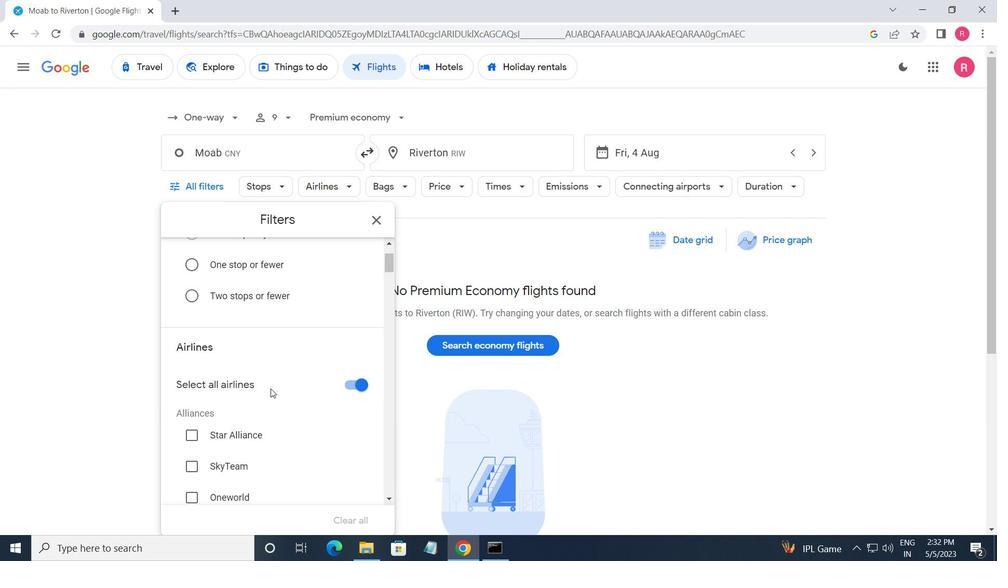 
Action: Mouse moved to (273, 389)
Screenshot: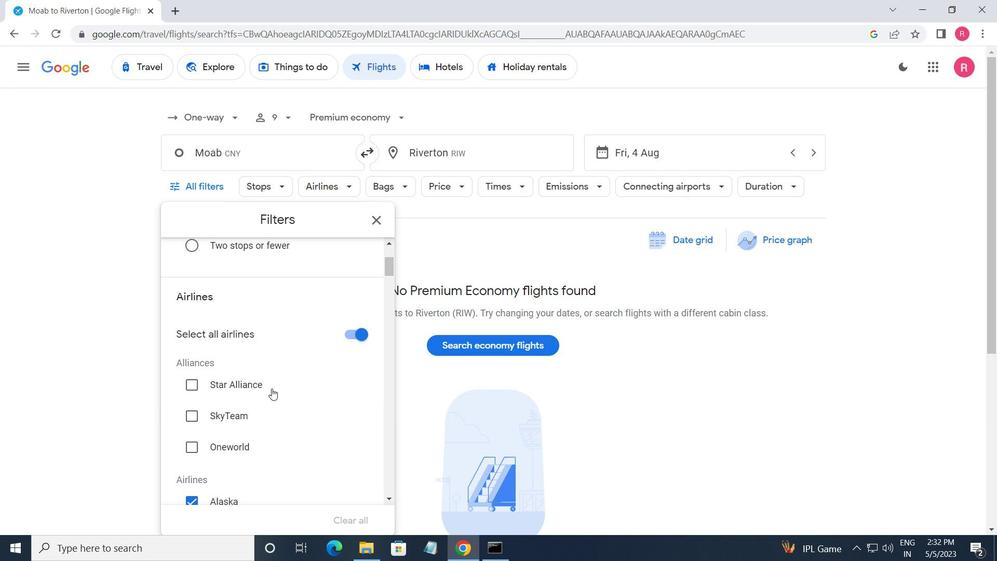 
Action: Mouse scrolled (273, 388) with delta (0, 0)
Screenshot: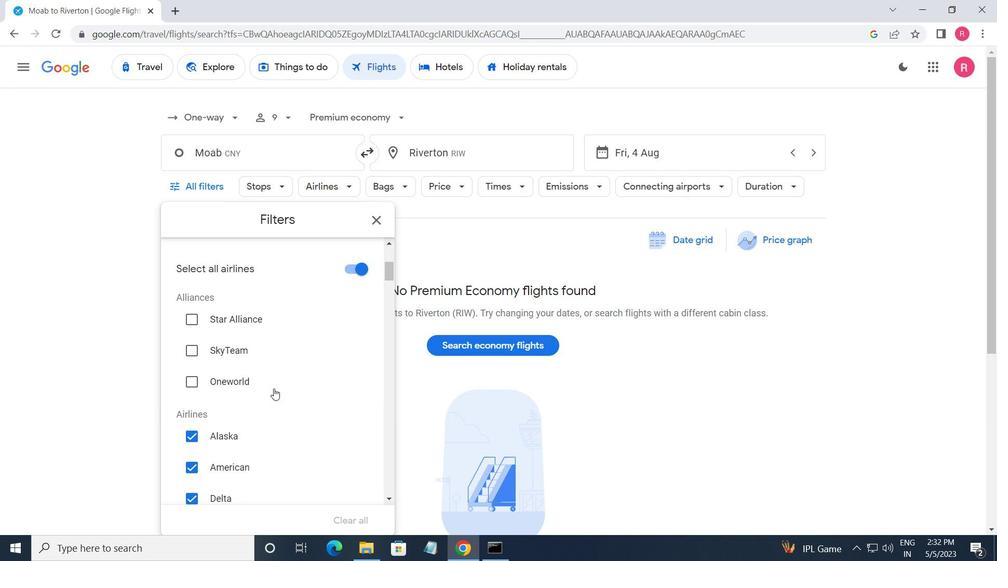 
Action: Mouse moved to (273, 389)
Screenshot: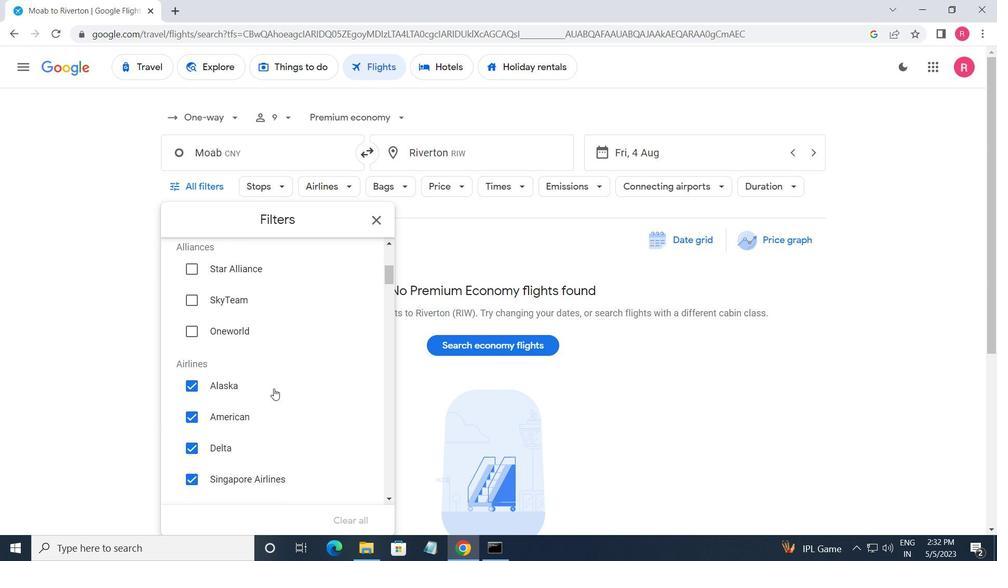 
Action: Mouse scrolled (273, 388) with delta (0, 0)
Screenshot: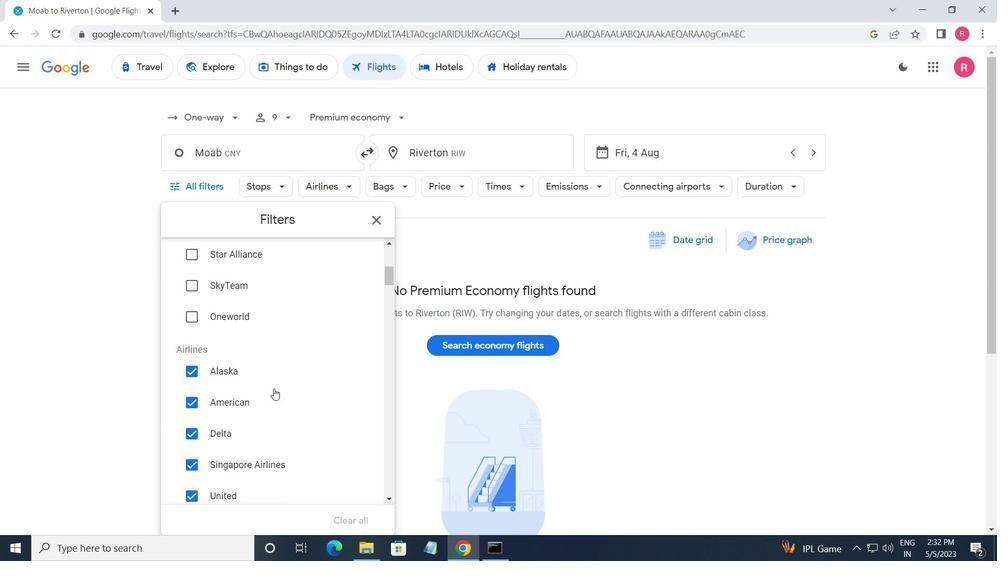 
Action: Mouse moved to (307, 306)
Screenshot: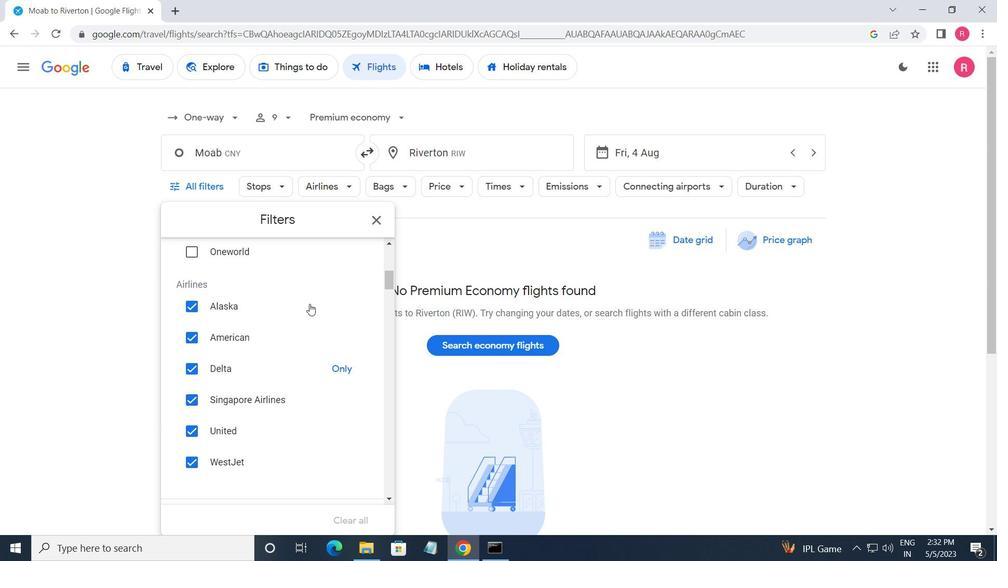 
Action: Mouse scrolled (307, 307) with delta (0, 0)
Screenshot: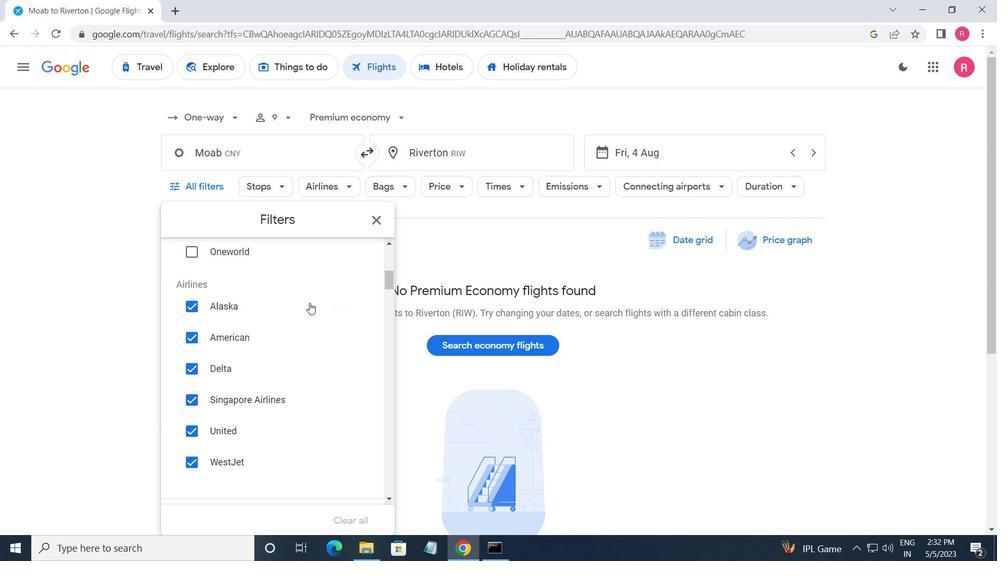 
Action: Mouse scrolled (307, 307) with delta (0, 0)
Screenshot: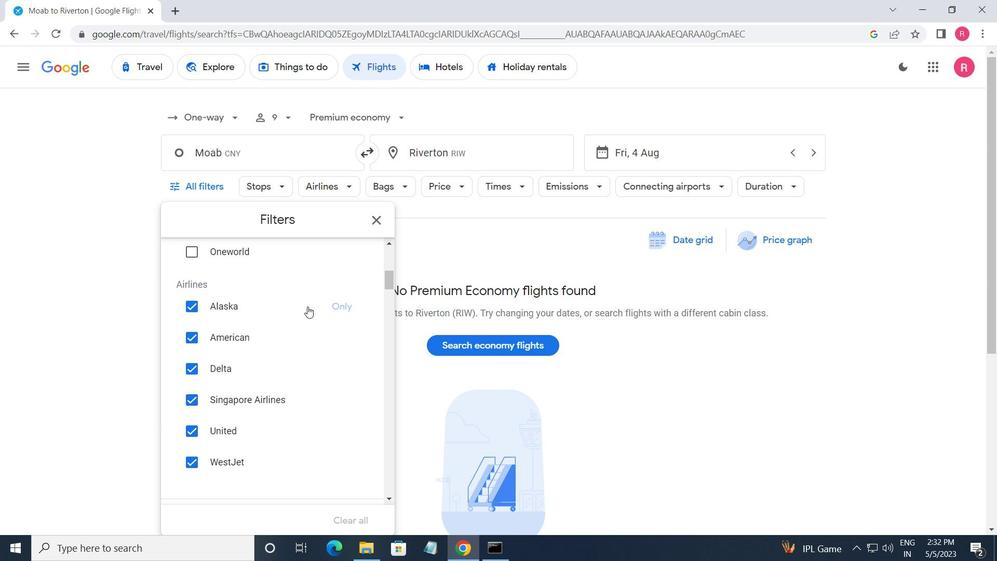 
Action: Mouse moved to (356, 266)
Screenshot: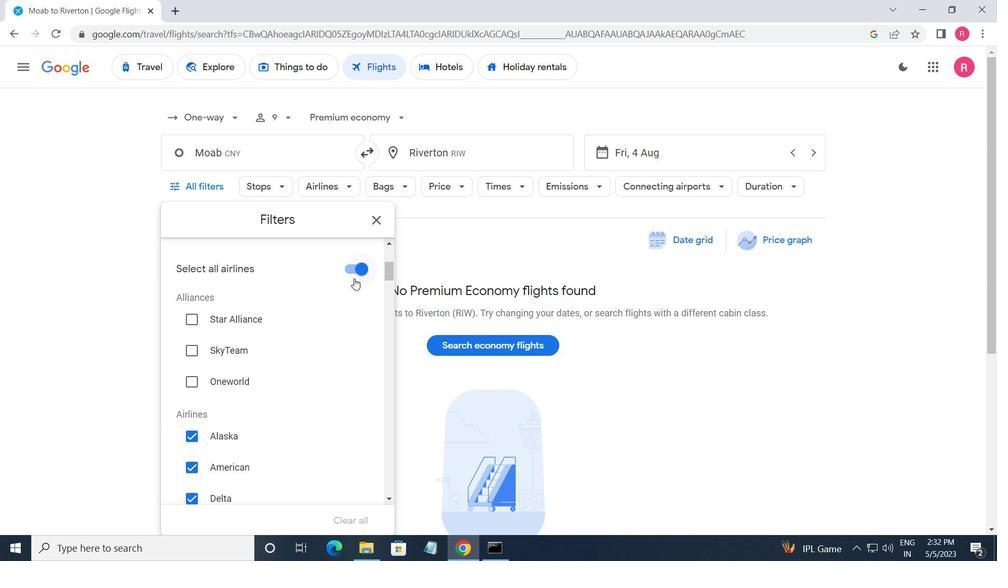 
Action: Mouse pressed left at (356, 266)
Screenshot: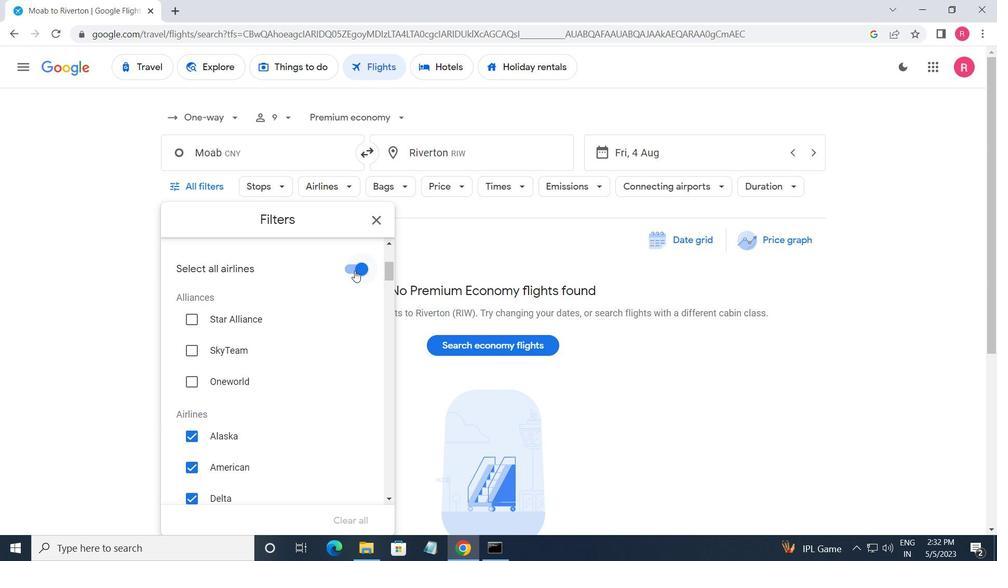 
Action: Mouse moved to (307, 328)
Screenshot: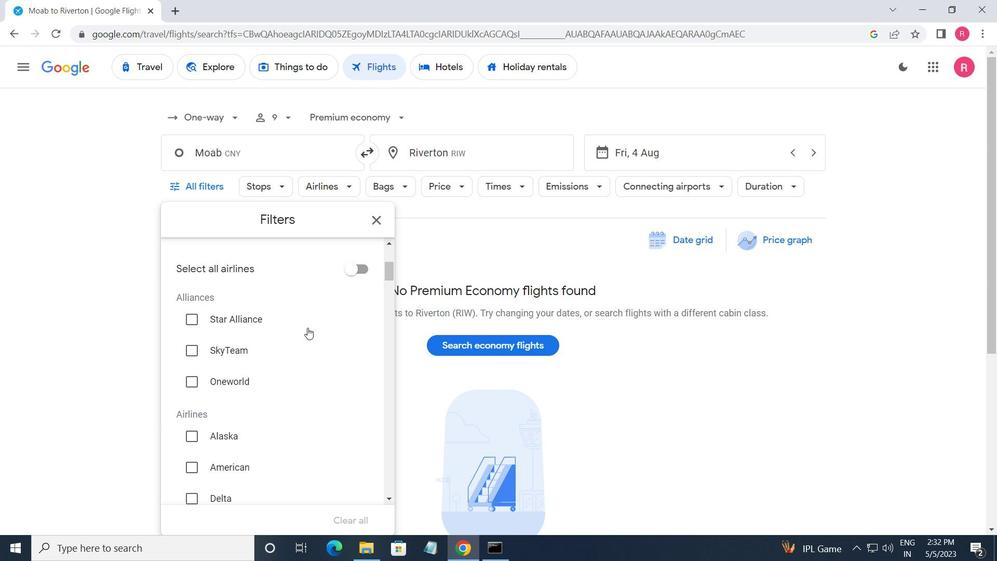
Action: Mouse scrolled (307, 327) with delta (0, 0)
Screenshot: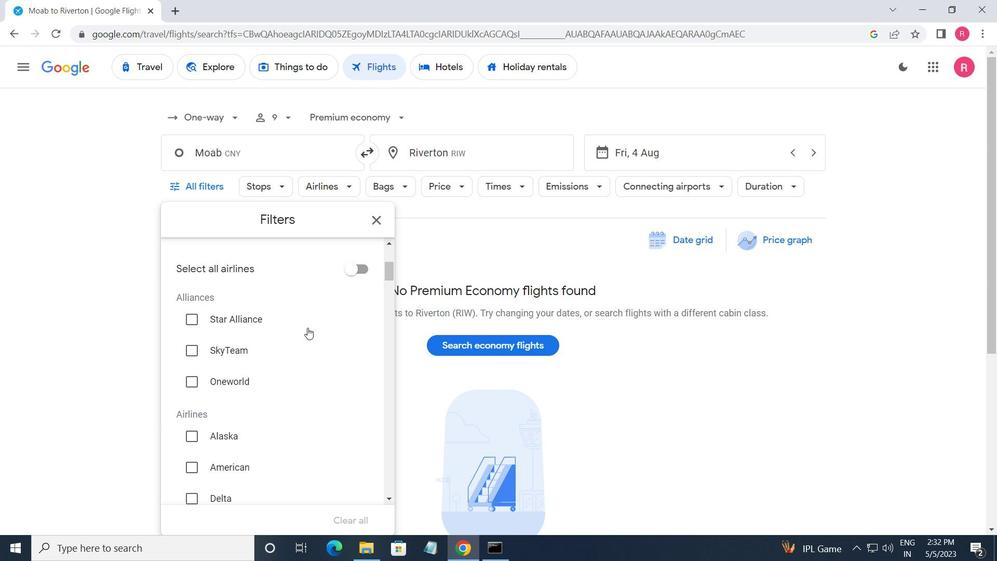 
Action: Mouse scrolled (307, 327) with delta (0, 0)
Screenshot: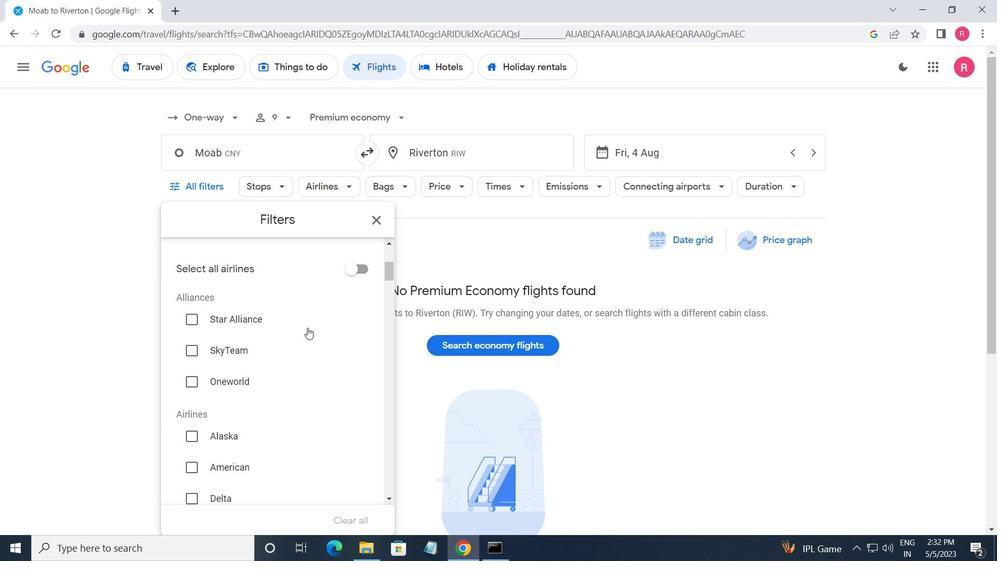 
Action: Mouse moved to (307, 327)
Screenshot: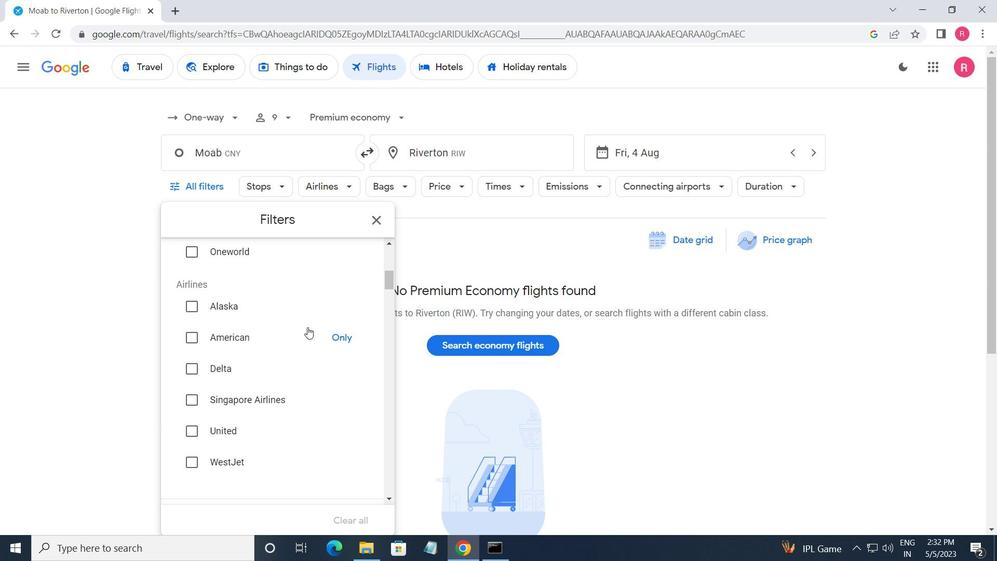 
Action: Mouse scrolled (307, 326) with delta (0, 0)
Screenshot: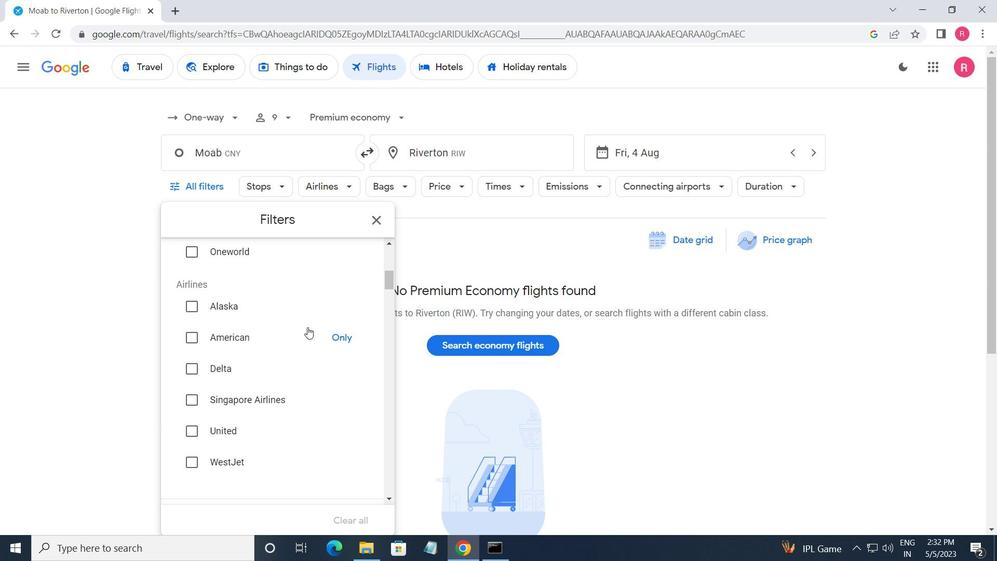
Action: Mouse moved to (308, 327)
Screenshot: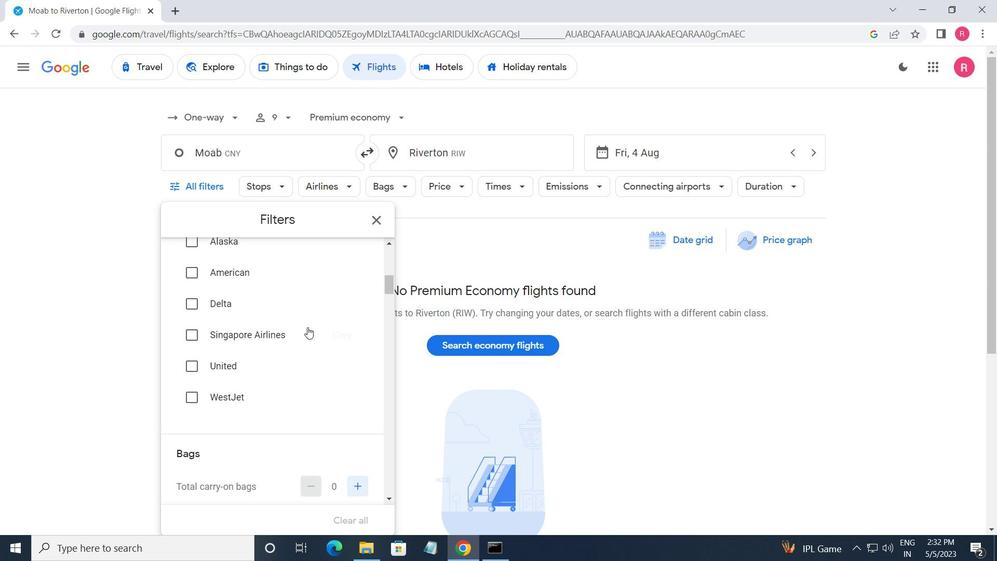 
Action: Mouse scrolled (308, 326) with delta (0, 0)
Screenshot: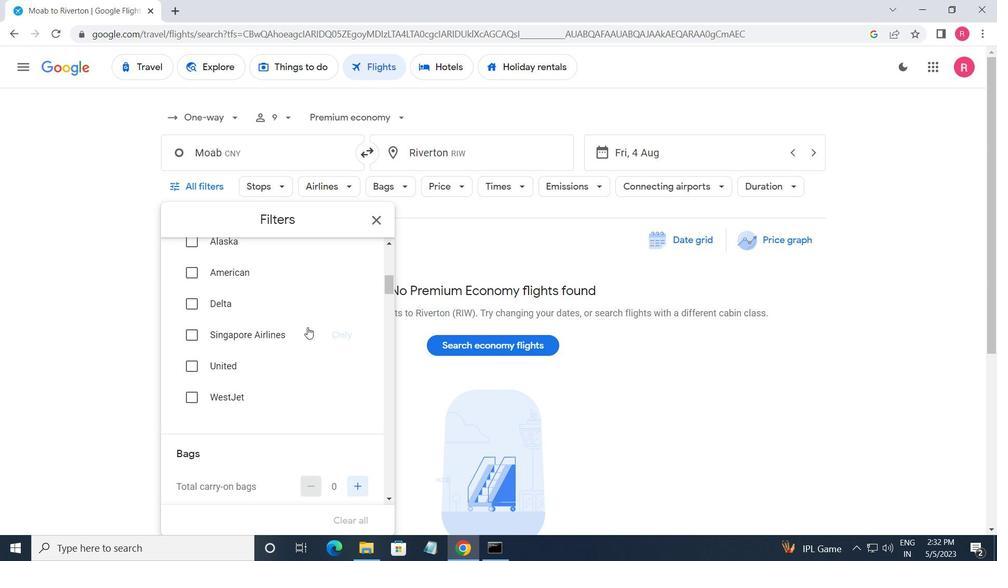
Action: Mouse scrolled (308, 326) with delta (0, 0)
Screenshot: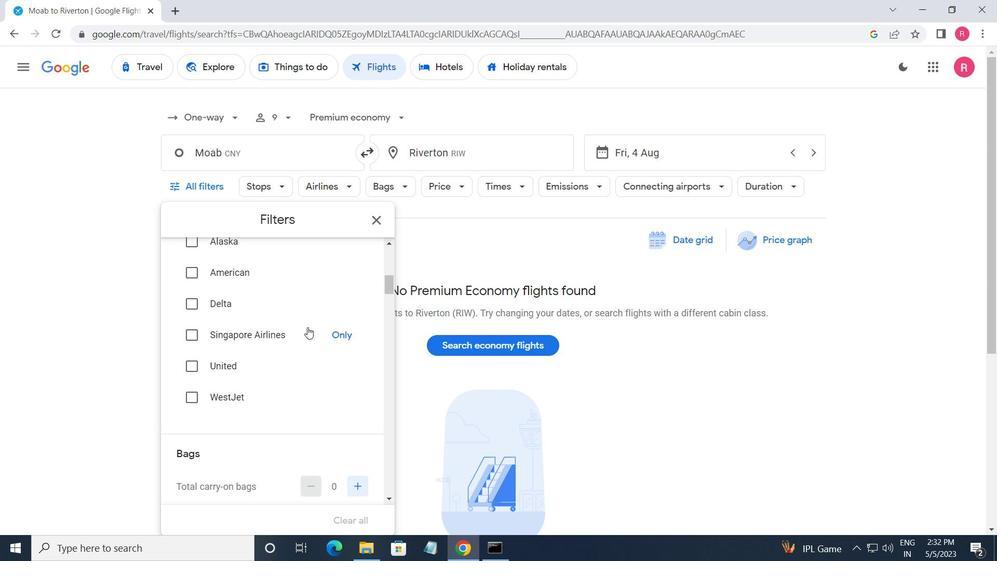 
Action: Mouse moved to (349, 385)
Screenshot: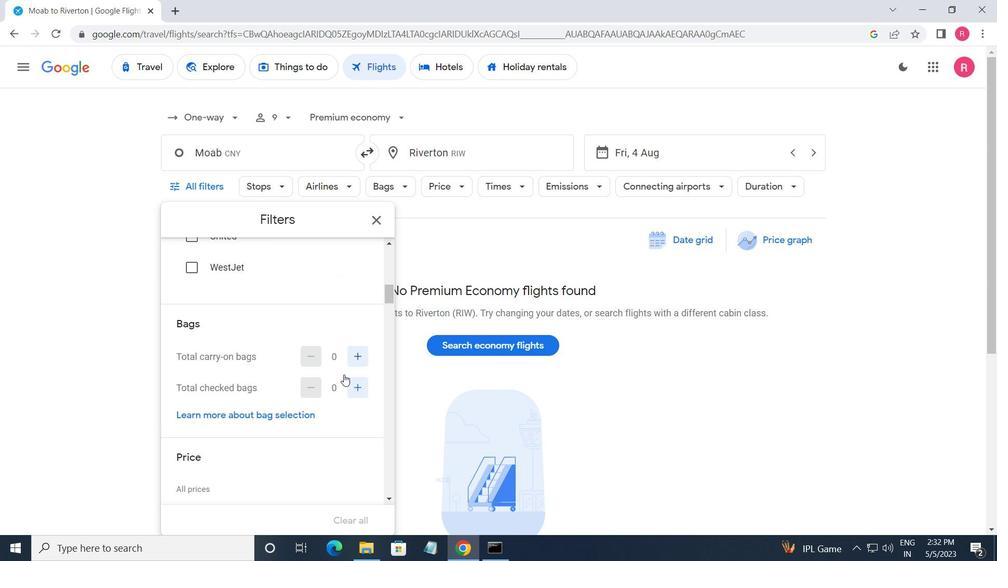 
Action: Mouse pressed left at (349, 385)
Screenshot: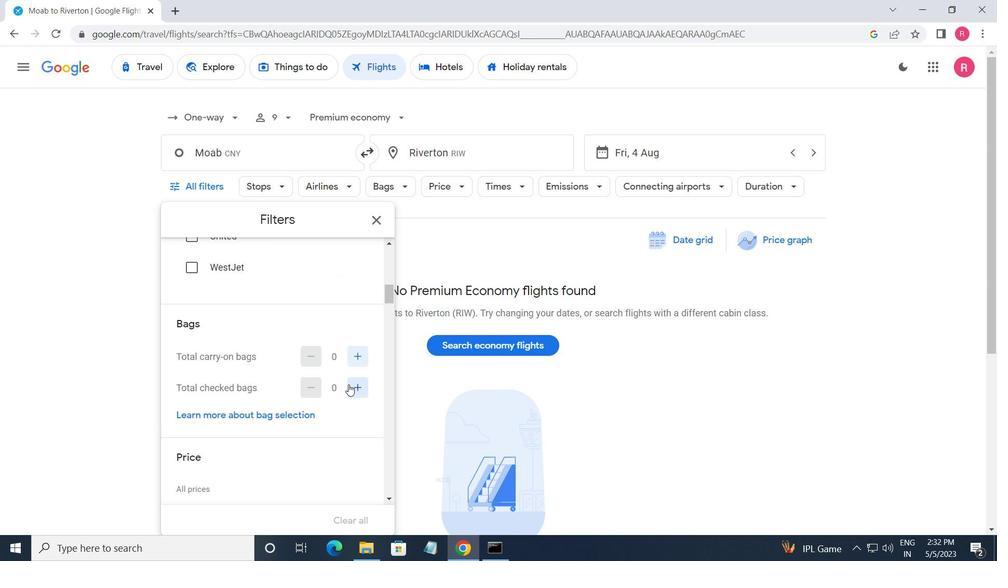 
Action: Mouse pressed left at (349, 385)
Screenshot: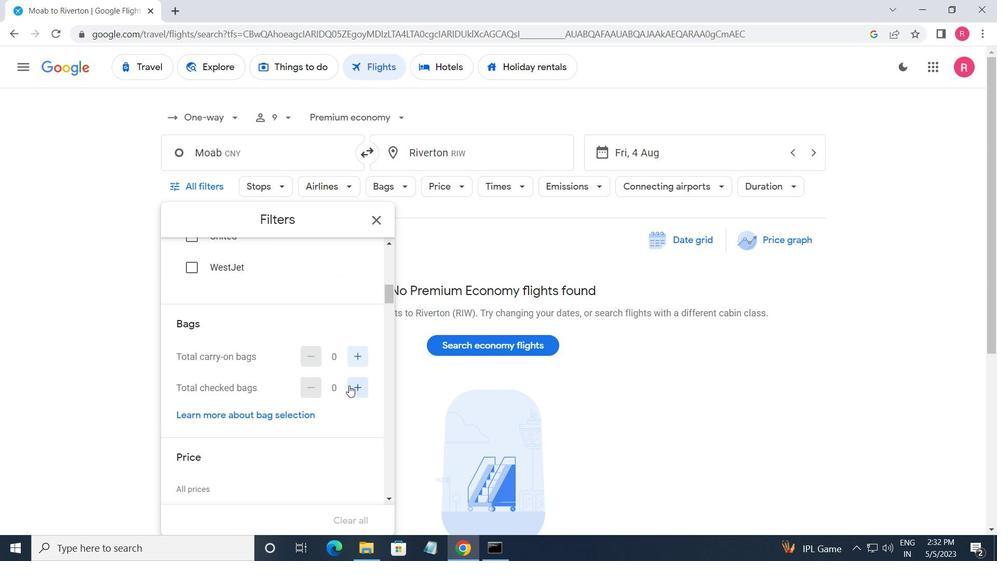 
Action: Mouse pressed left at (349, 385)
Screenshot: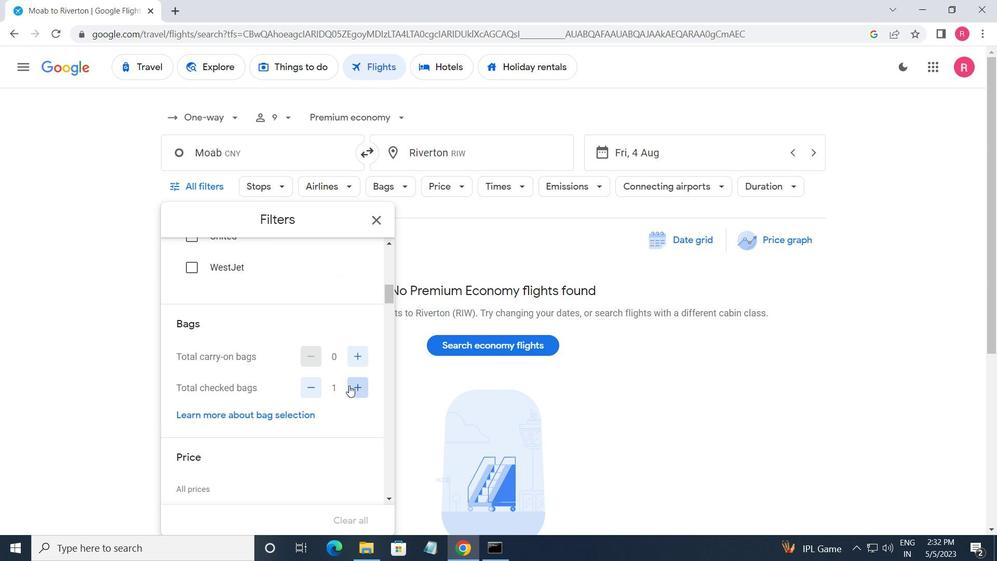 
Action: Mouse pressed left at (349, 385)
Screenshot: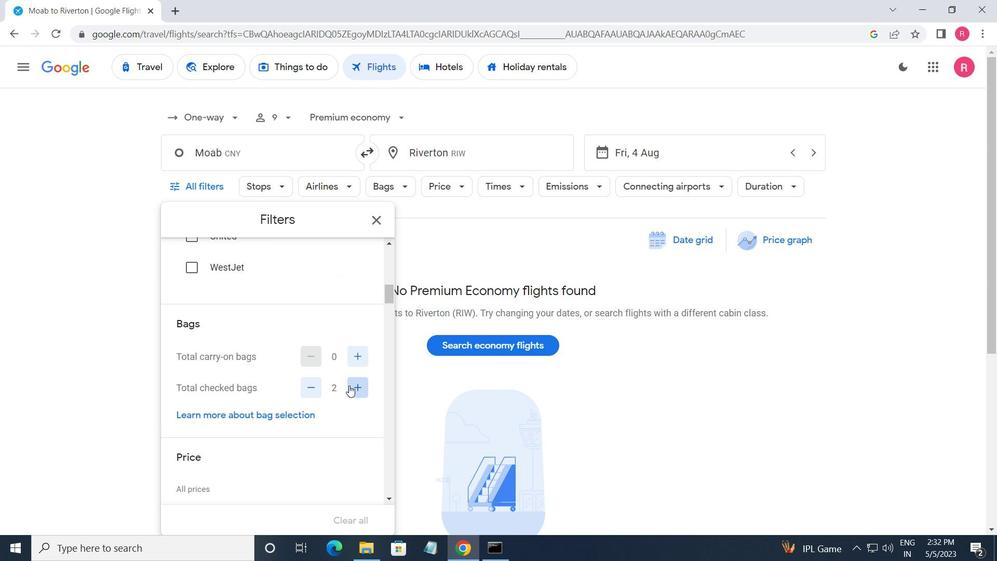 
Action: Mouse pressed left at (349, 385)
Screenshot: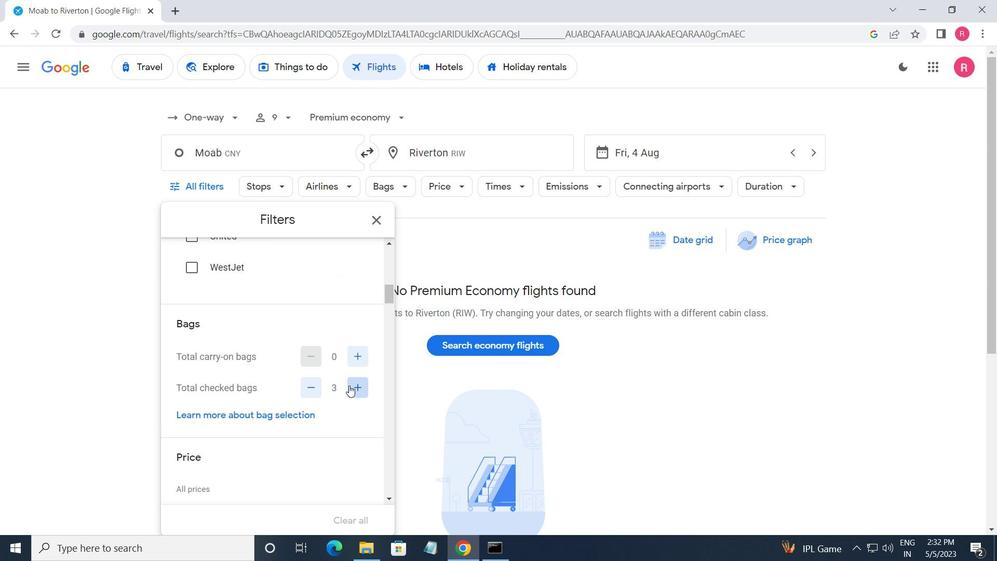 
Action: Mouse pressed left at (349, 385)
Screenshot: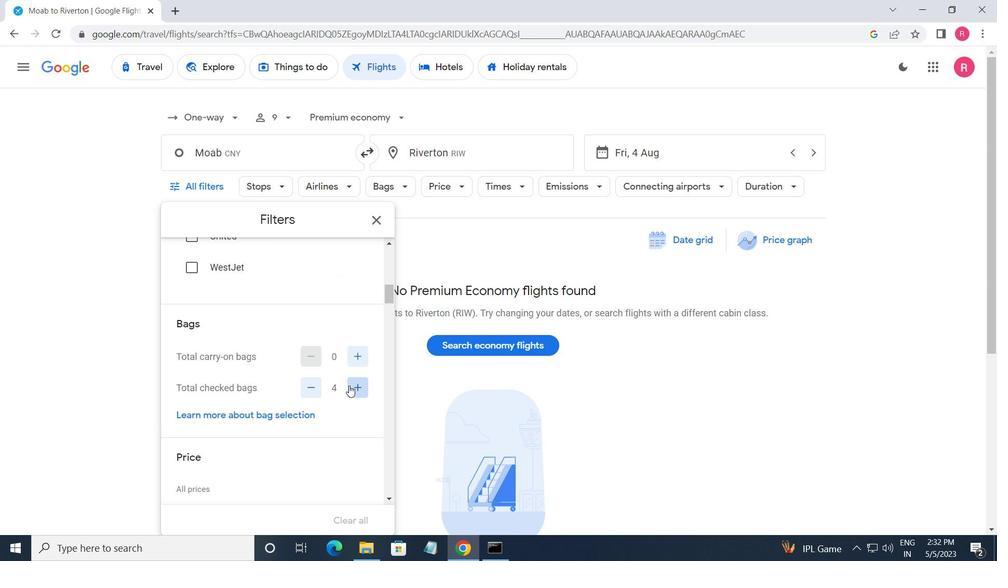 
Action: Mouse pressed left at (349, 385)
Screenshot: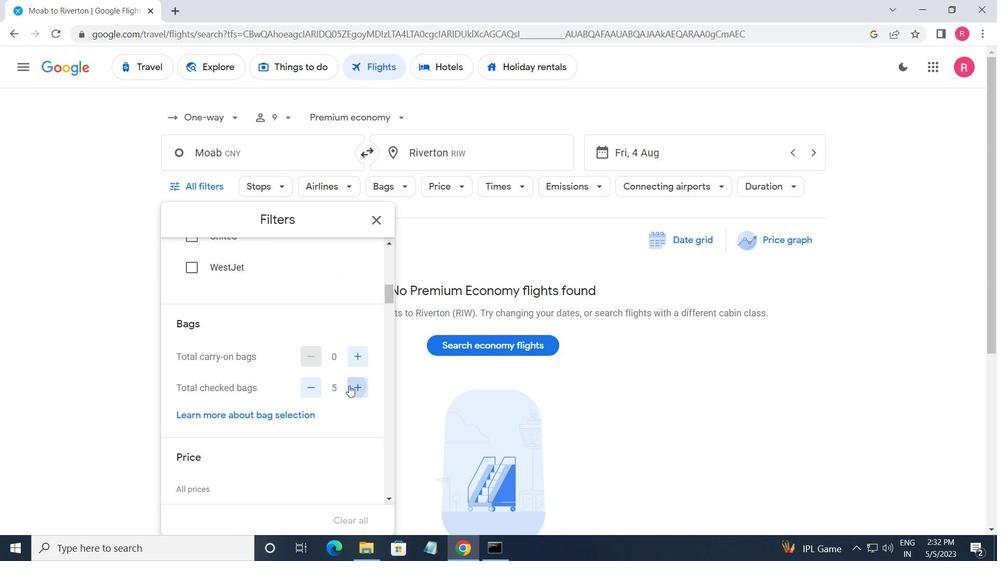 
Action: Mouse pressed left at (349, 385)
Screenshot: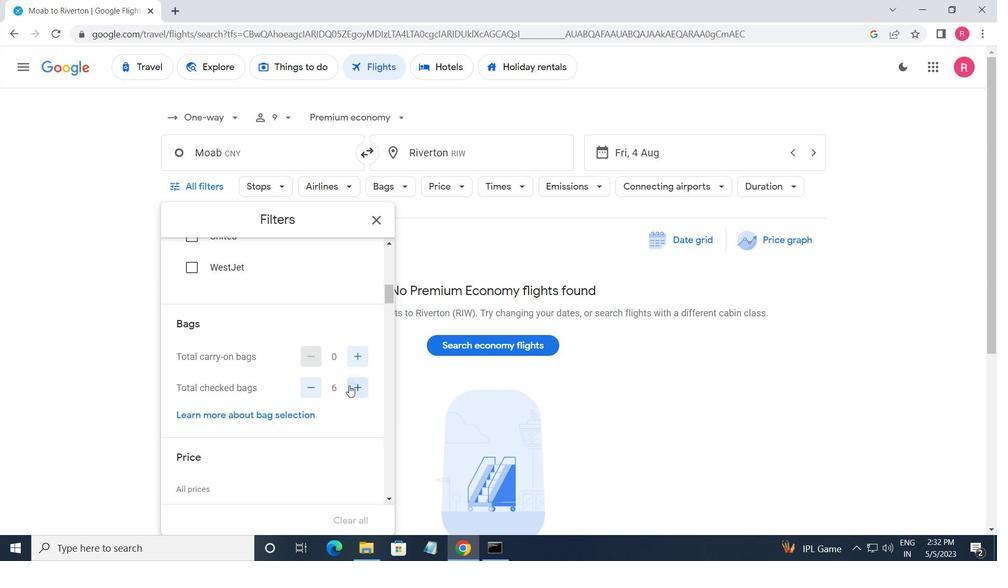 
Action: Mouse pressed left at (349, 385)
Screenshot: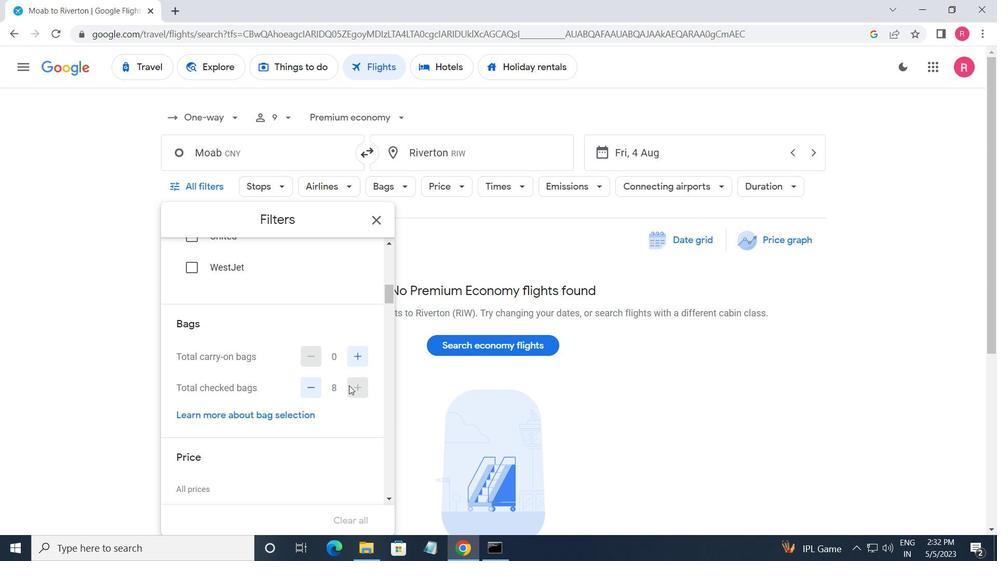 
Action: Mouse moved to (315, 326)
Screenshot: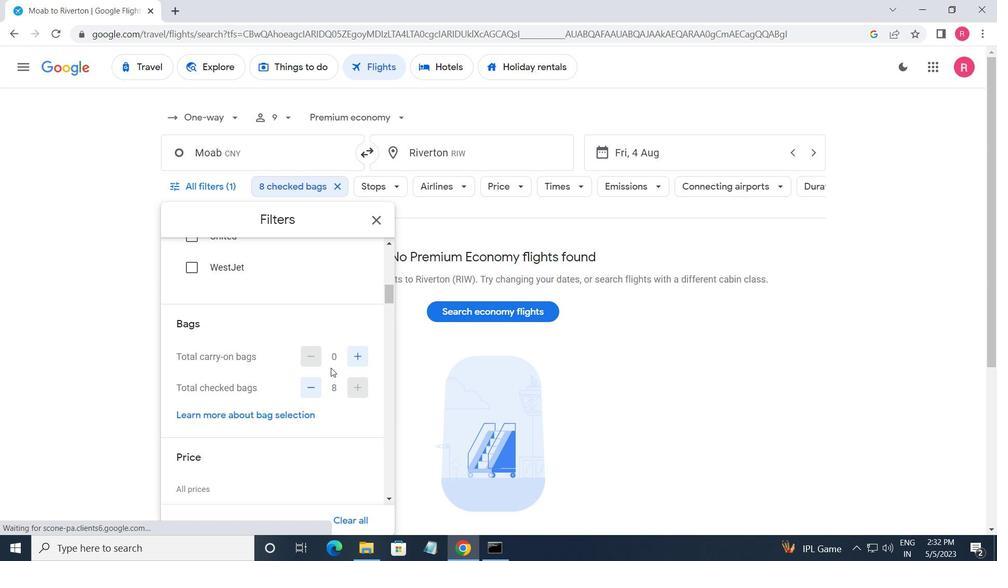 
Action: Mouse scrolled (315, 325) with delta (0, 0)
Screenshot: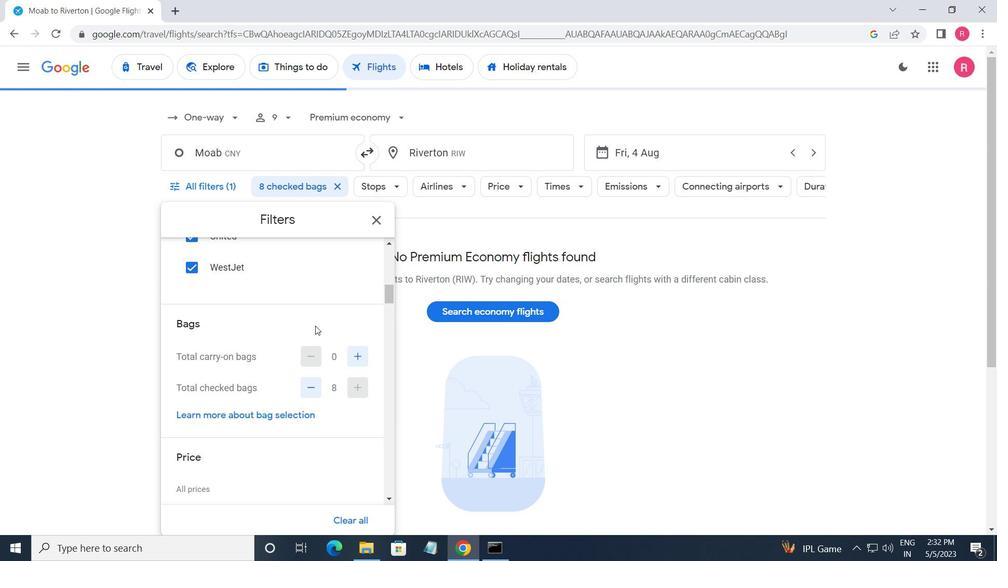 
Action: Mouse scrolled (315, 325) with delta (0, 0)
Screenshot: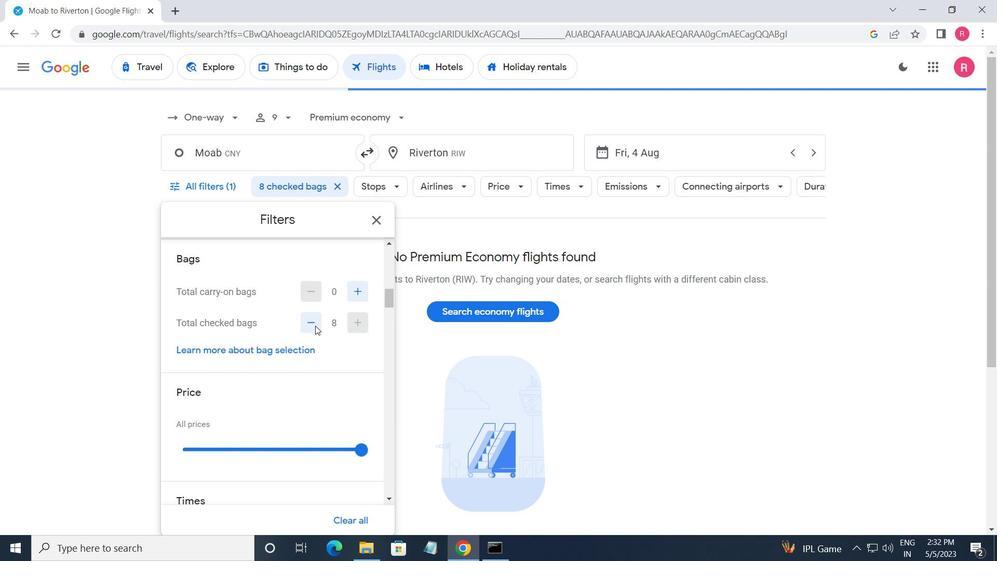 
Action: Mouse moved to (315, 327)
Screenshot: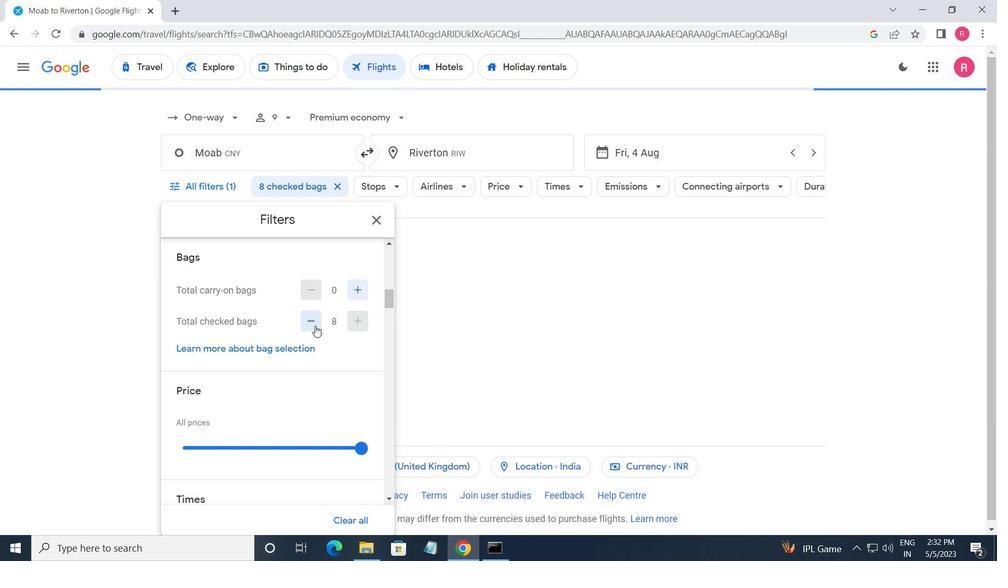 
Action: Mouse scrolled (315, 327) with delta (0, 0)
Screenshot: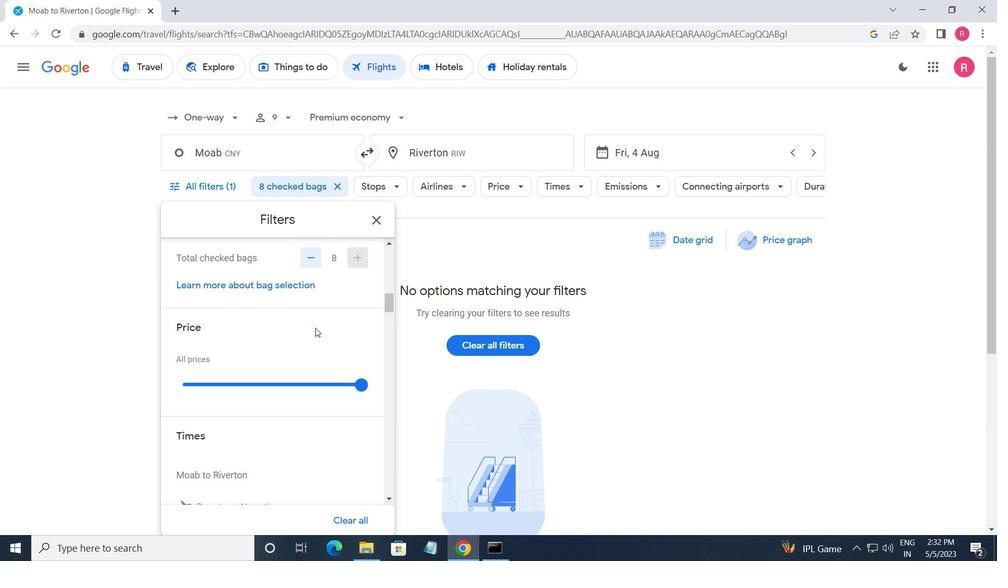 
Action: Mouse moved to (358, 317)
Screenshot: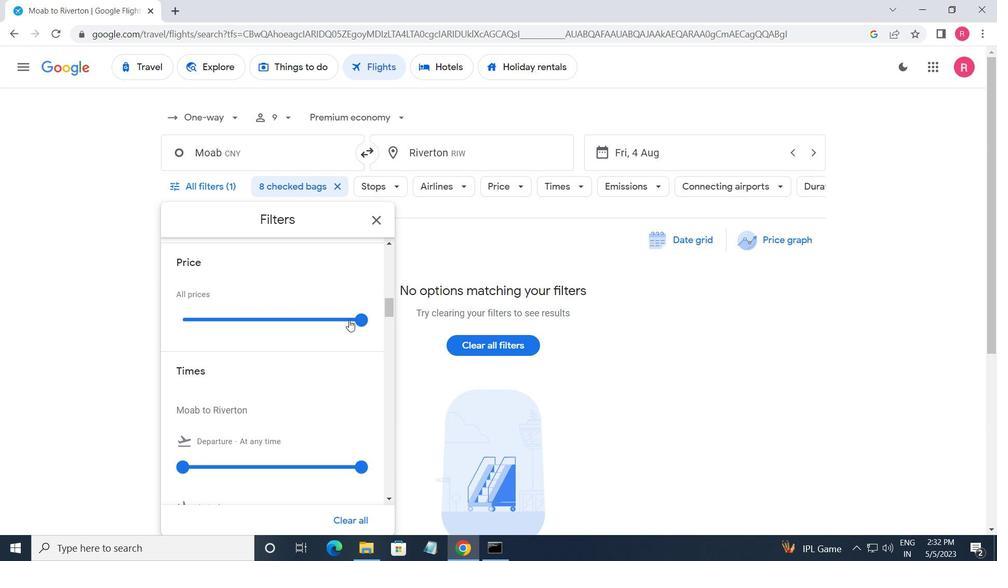 
Action: Mouse pressed left at (358, 317)
Screenshot: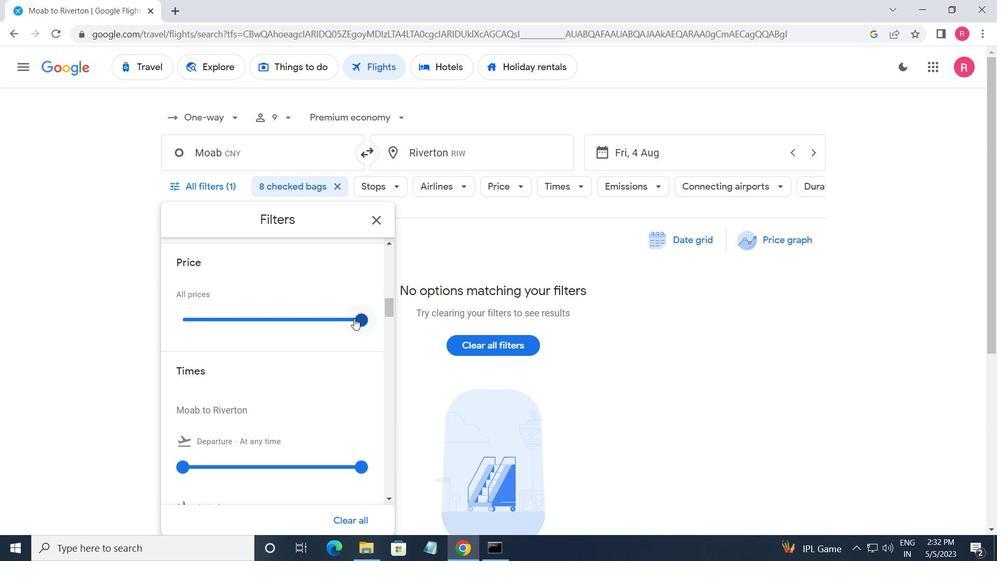
Action: Mouse moved to (298, 328)
Screenshot: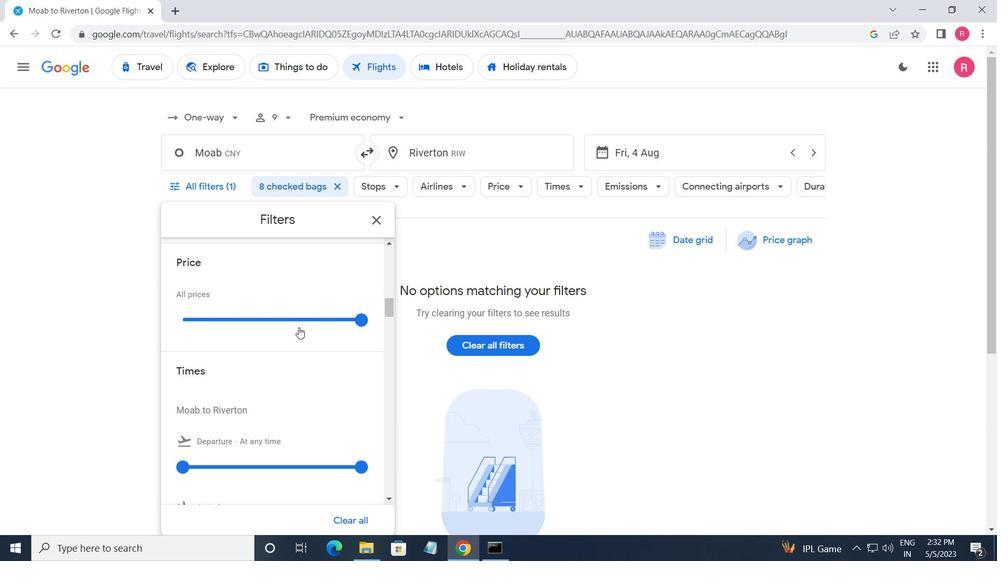 
Action: Mouse scrolled (298, 327) with delta (0, 0)
Screenshot: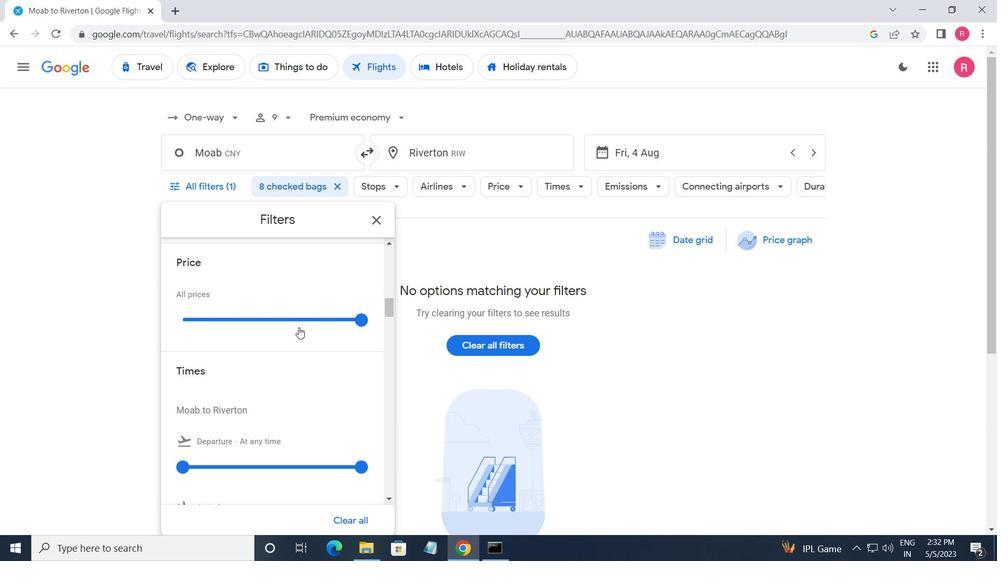 
Action: Mouse moved to (298, 328)
Screenshot: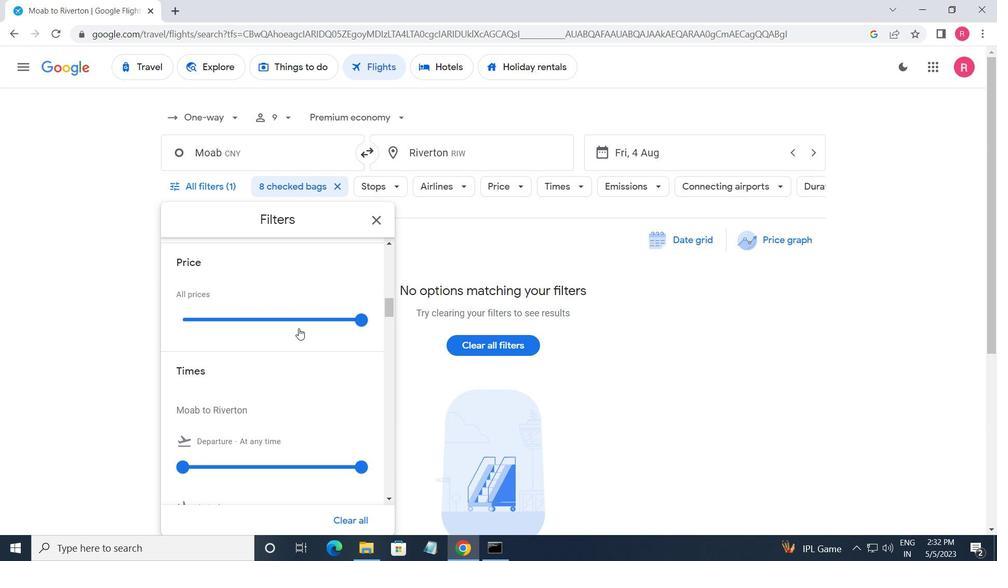 
Action: Mouse scrolled (298, 328) with delta (0, 0)
Screenshot: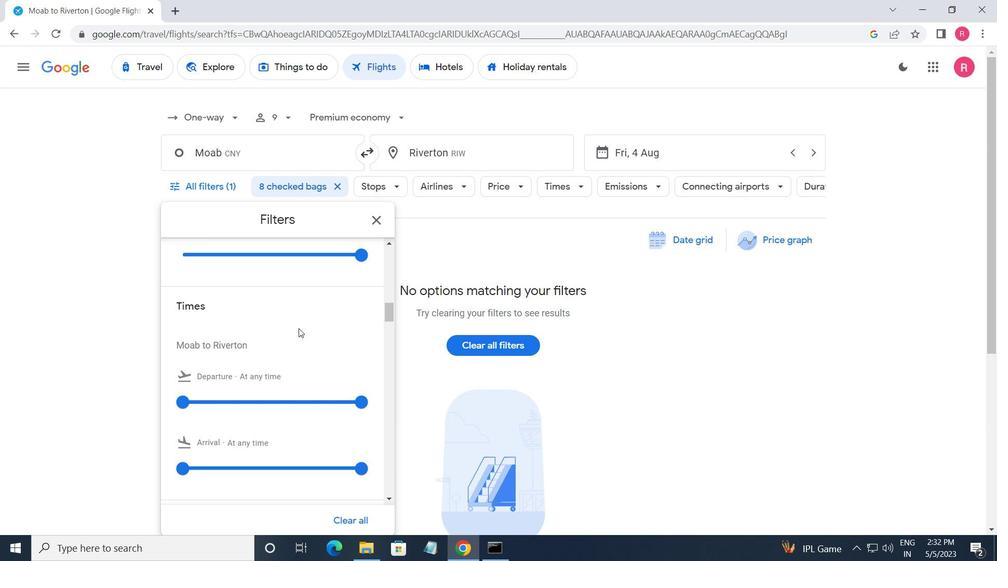 
Action: Mouse moved to (308, 328)
Screenshot: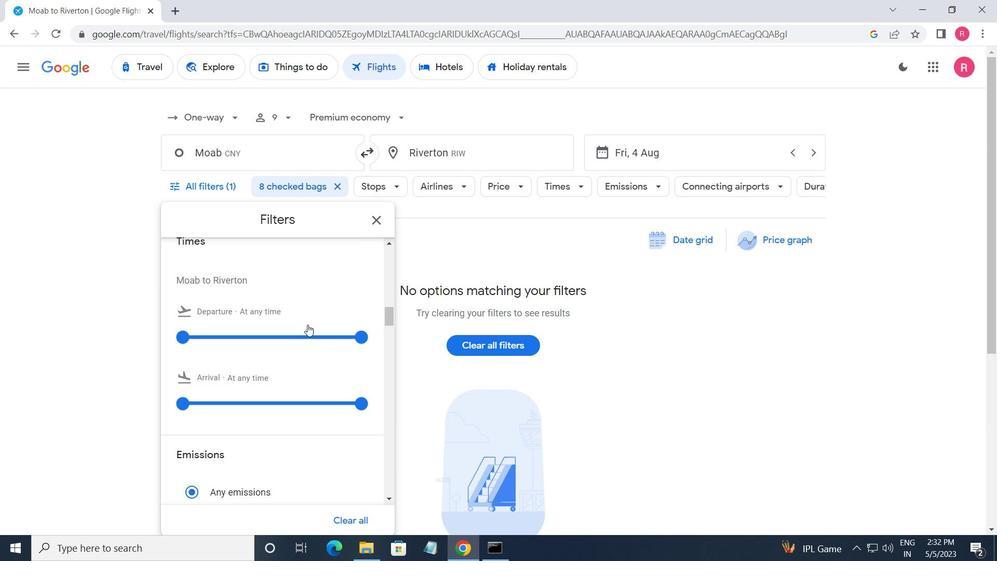 
Action: Mouse scrolled (308, 327) with delta (0, 0)
Screenshot: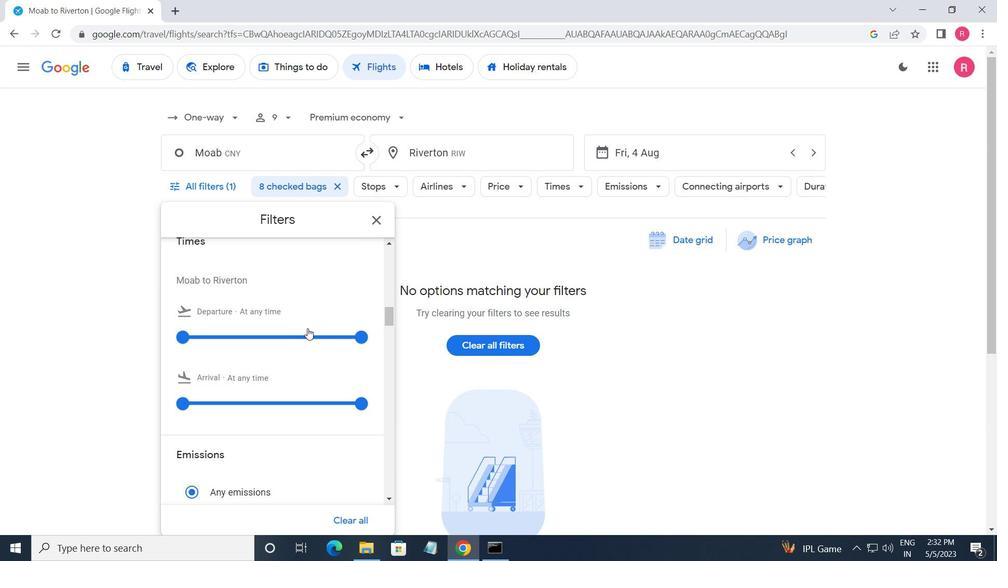 
Action: Mouse moved to (182, 272)
Screenshot: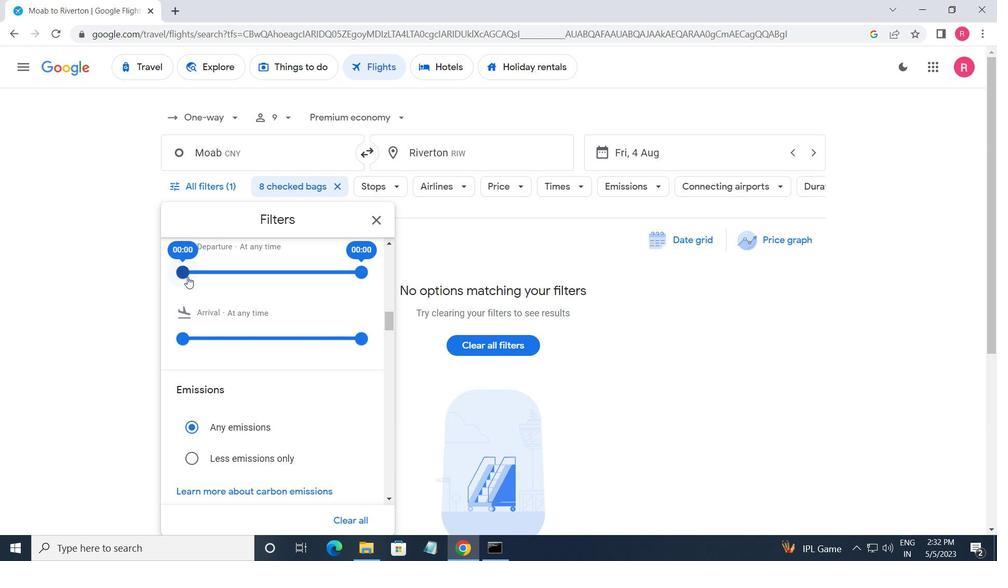 
Action: Mouse pressed left at (182, 272)
Screenshot: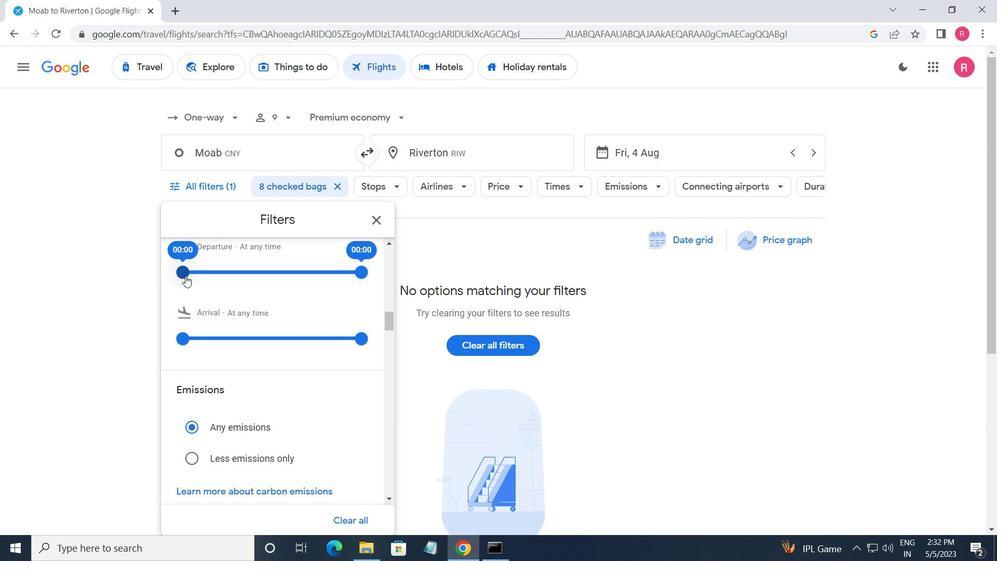
Action: Mouse moved to (358, 273)
Screenshot: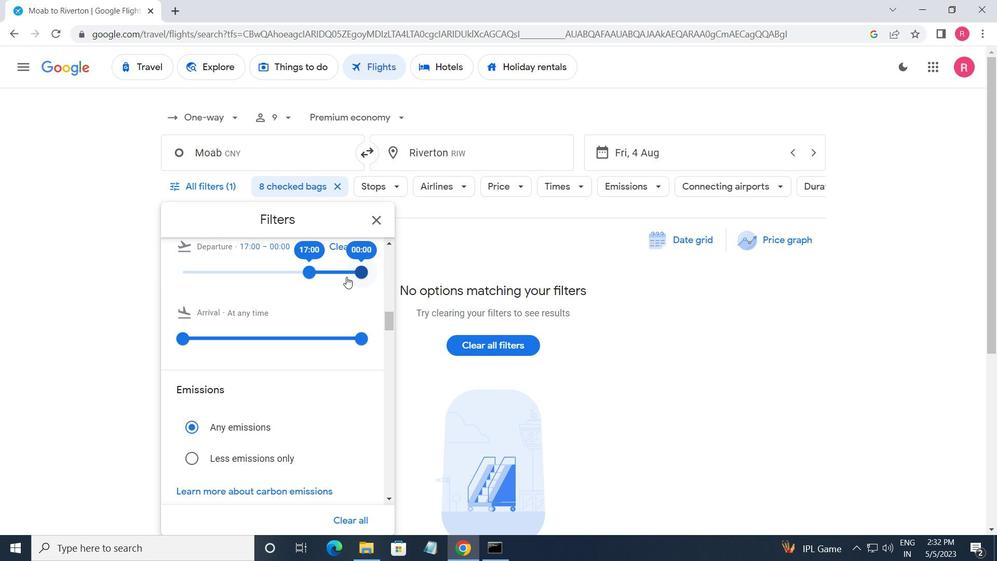
Action: Mouse pressed left at (358, 273)
Screenshot: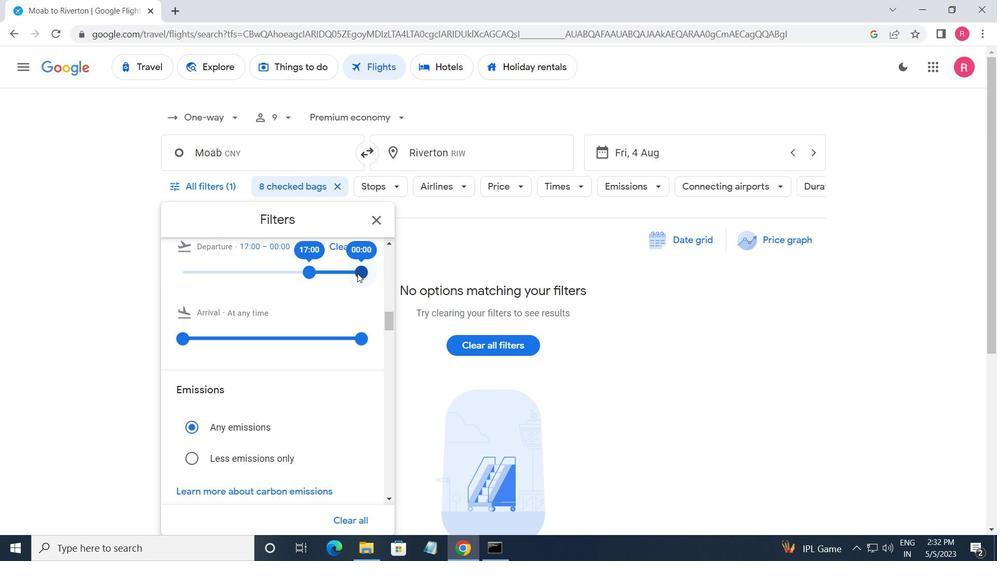 
Action: Mouse moved to (382, 214)
Screenshot: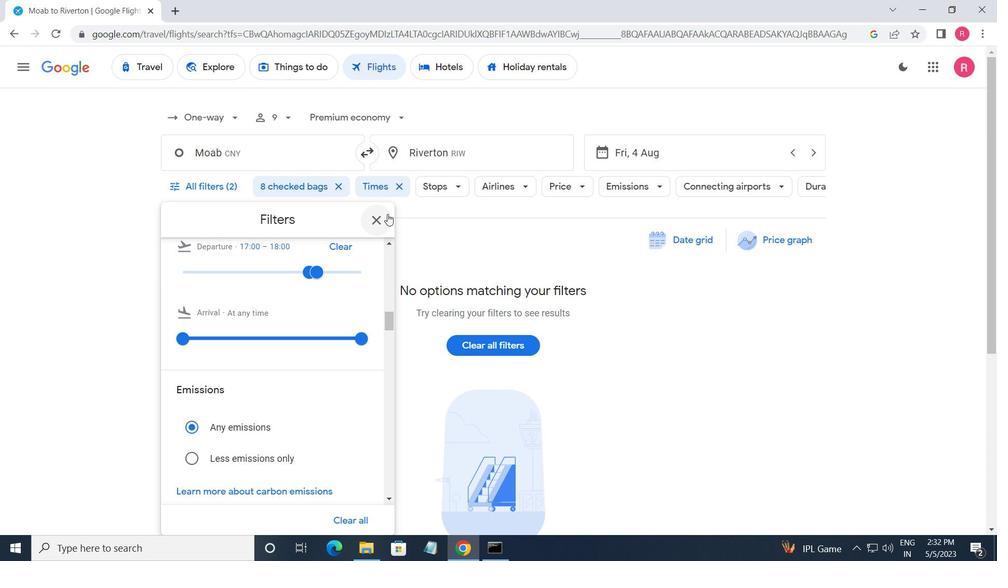 
Action: Mouse pressed left at (382, 214)
Screenshot: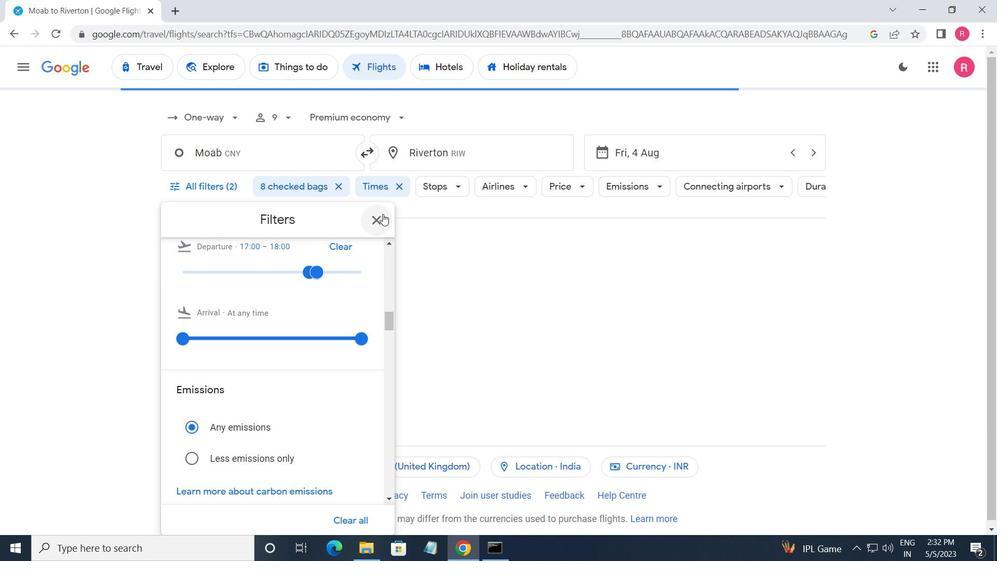 
